 Task: Open Card Machine Learning Model Testing Review in Board Influencer Identification to Workspace Data Analysis and Reporting and add a team member Softage.1@softage.net, a label Green, a checklist Health and Safety, an attachment from Trello, a color Green and finally, add a card description 'Develop and launch new customer feedback program for service improvements' and a comment 'Given the potential impact of this task on our company financial performance, let us ensure that we approach it with a focus on ROI.'. Add a start date 'Jan 05, 1900' with a due date 'Jan 05, 1900'
Action: Mouse moved to (77, 377)
Screenshot: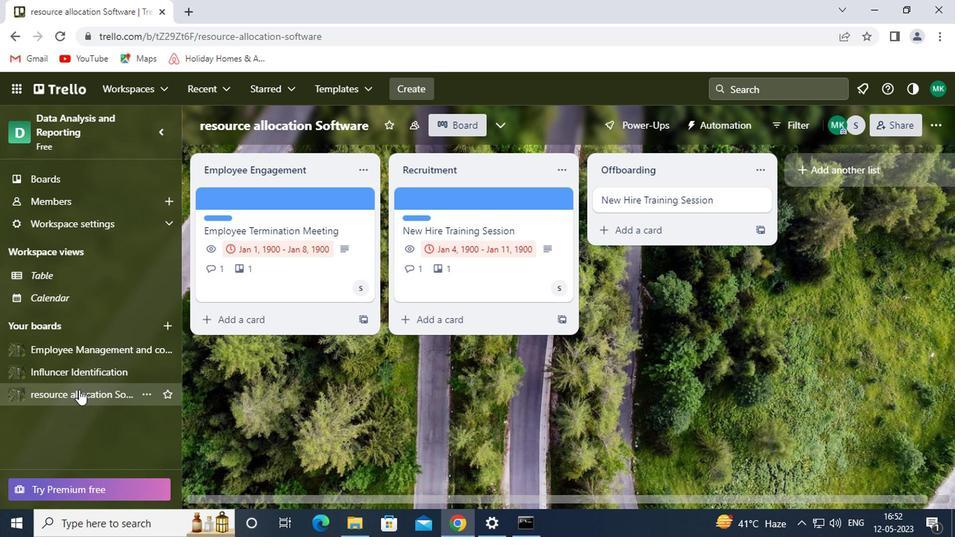 
Action: Mouse pressed left at (77, 377)
Screenshot: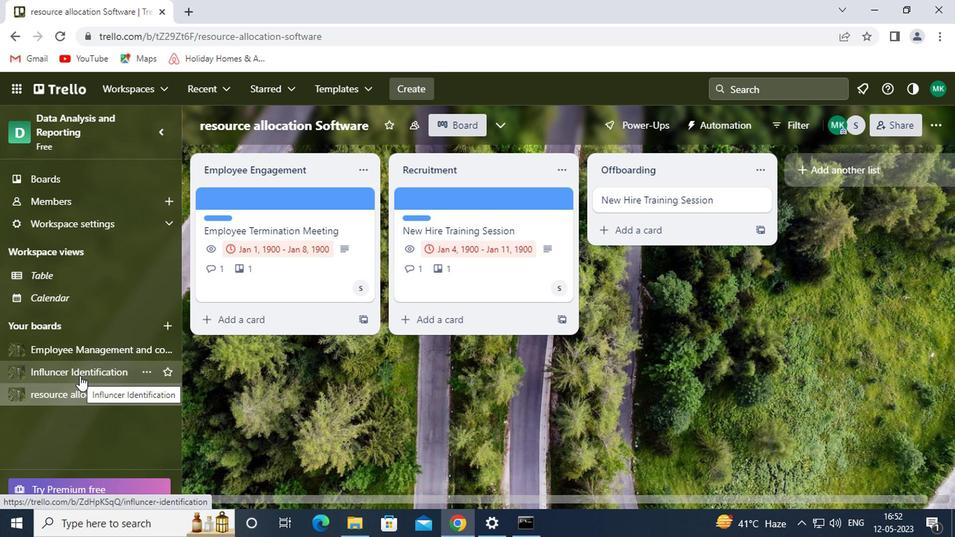 
Action: Mouse moved to (455, 204)
Screenshot: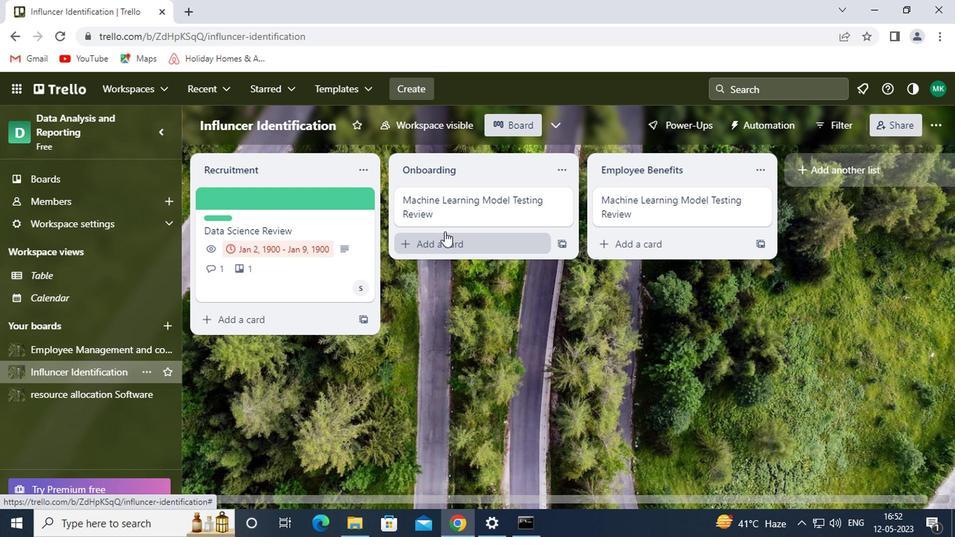 
Action: Mouse pressed left at (455, 204)
Screenshot: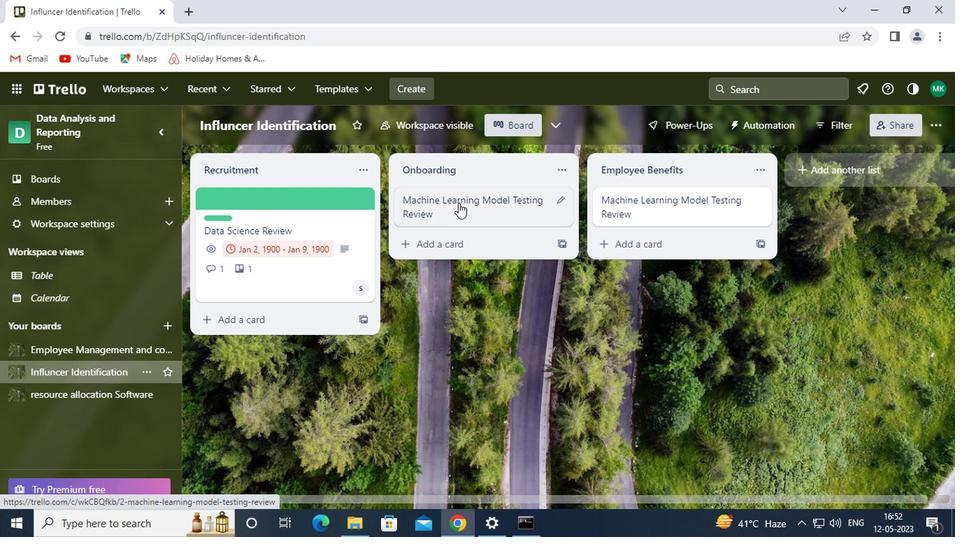 
Action: Mouse moved to (661, 248)
Screenshot: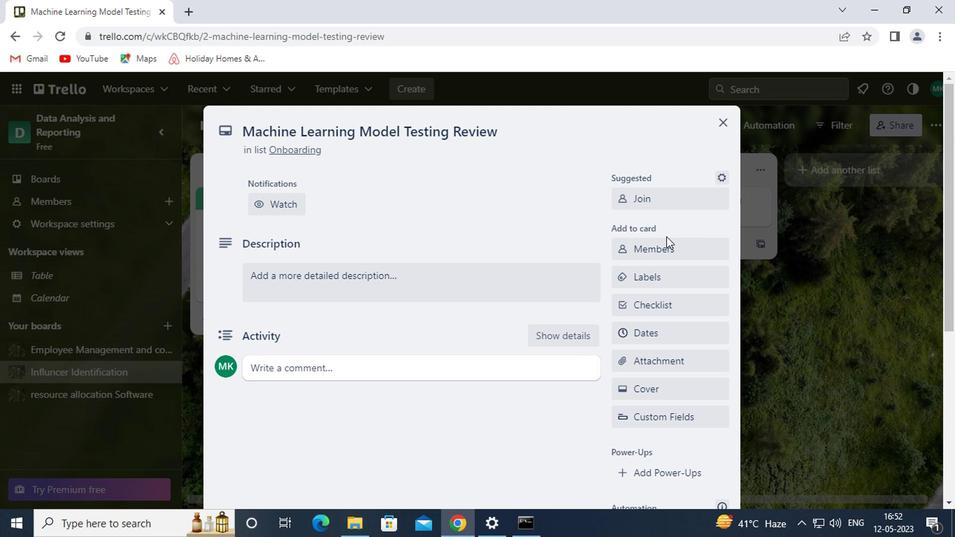 
Action: Mouse pressed left at (661, 248)
Screenshot: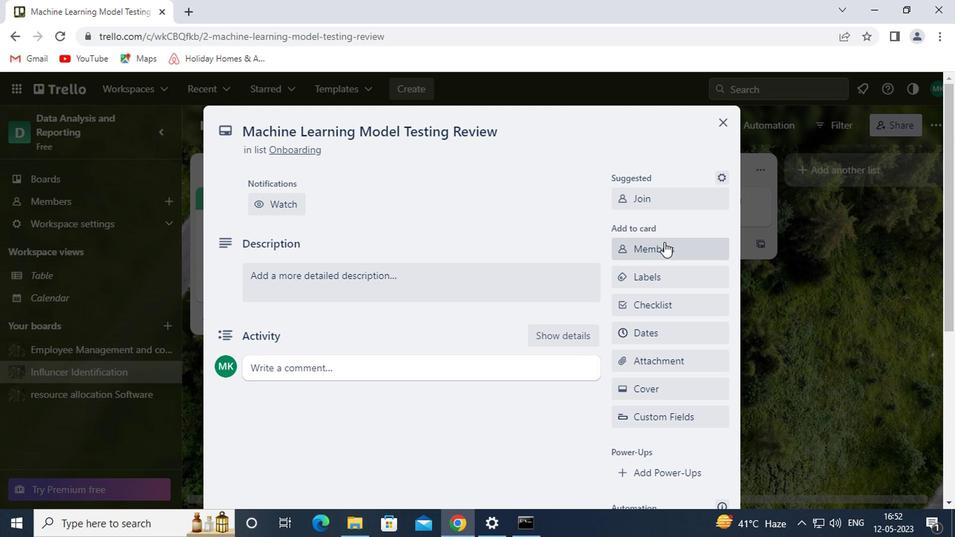 
Action: Mouse moved to (668, 315)
Screenshot: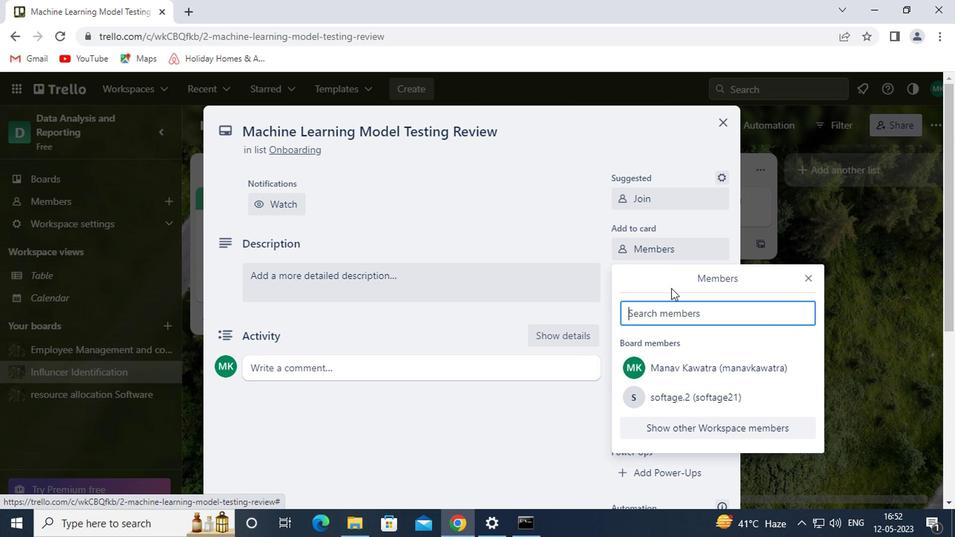 
Action: Mouse pressed left at (668, 315)
Screenshot: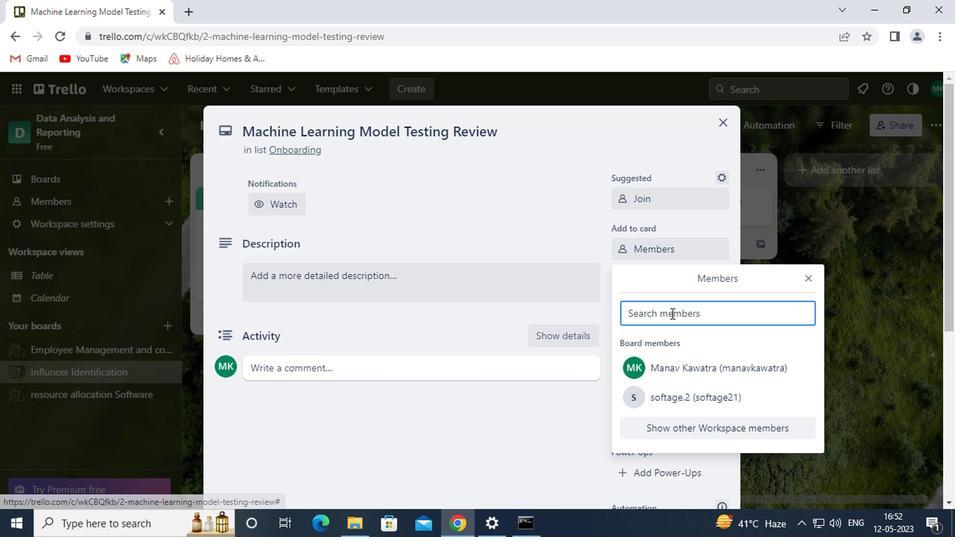 
Action: Key pressed <Key.shift>SOFTAGE.1<Key.shift>@SOFTAGE.NET
Screenshot: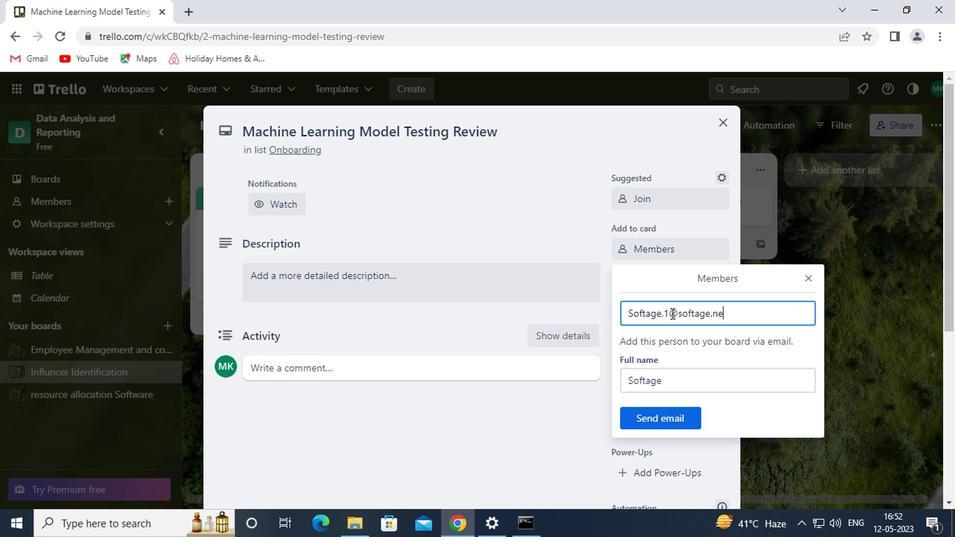 
Action: Mouse moved to (677, 424)
Screenshot: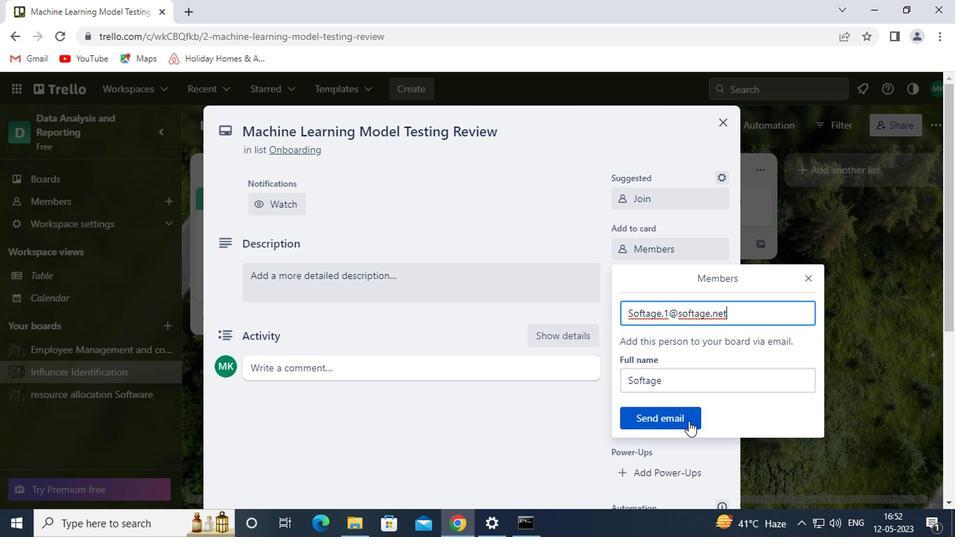 
Action: Mouse pressed left at (677, 424)
Screenshot: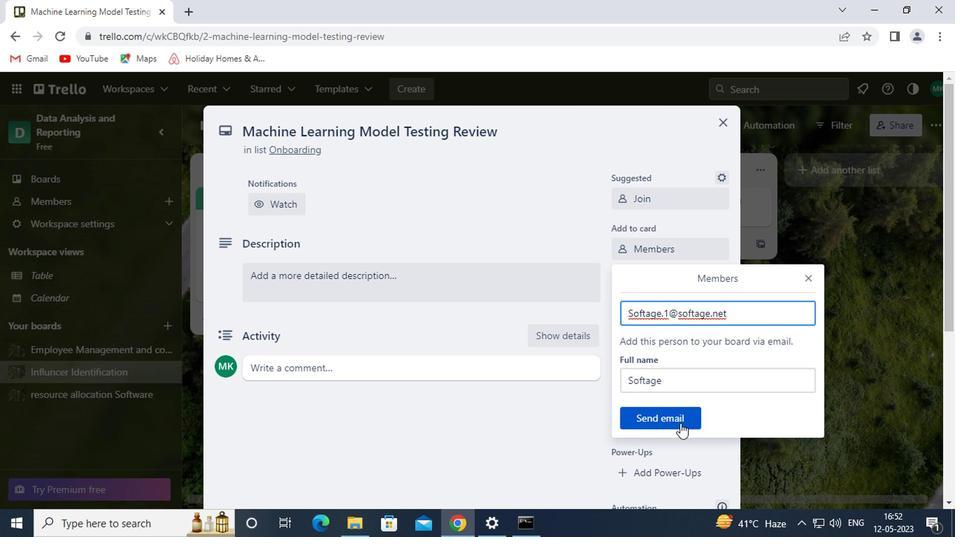
Action: Mouse moved to (676, 424)
Screenshot: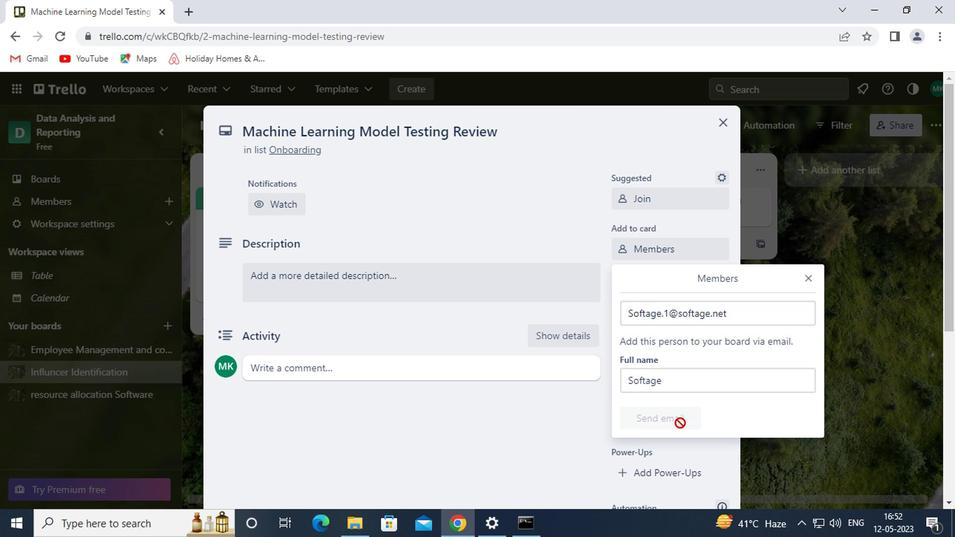 
Action: Mouse scrolled (676, 424) with delta (0, 0)
Screenshot: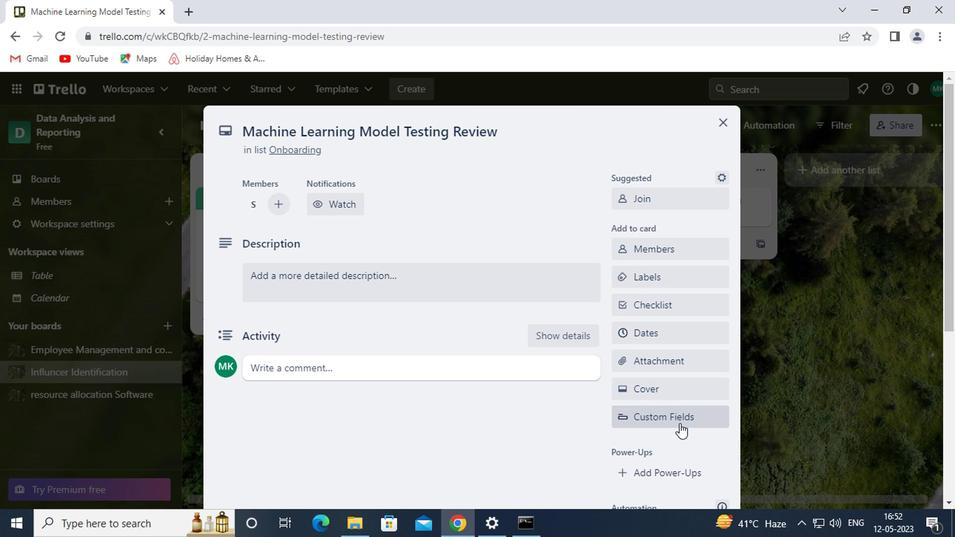 
Action: Mouse scrolled (676, 424) with delta (0, 0)
Screenshot: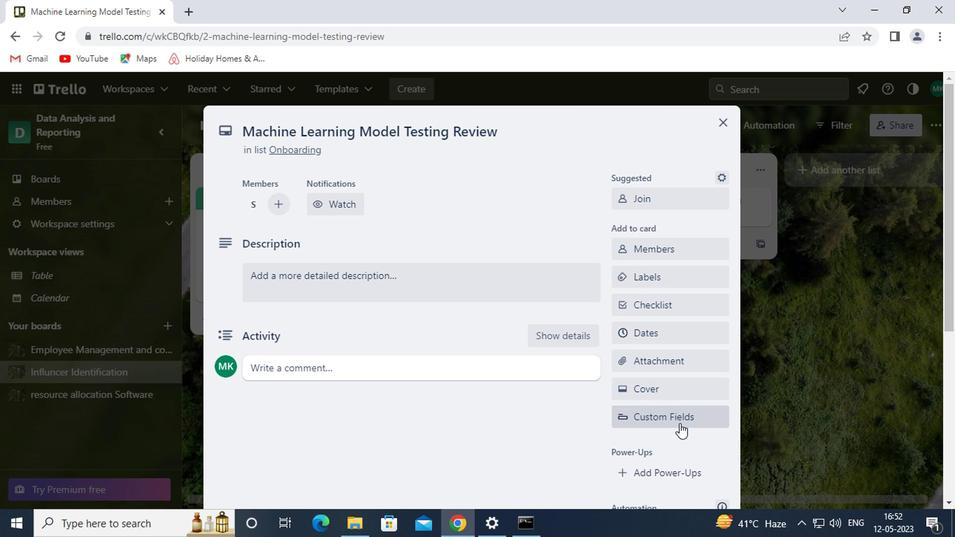 
Action: Mouse moved to (670, 410)
Screenshot: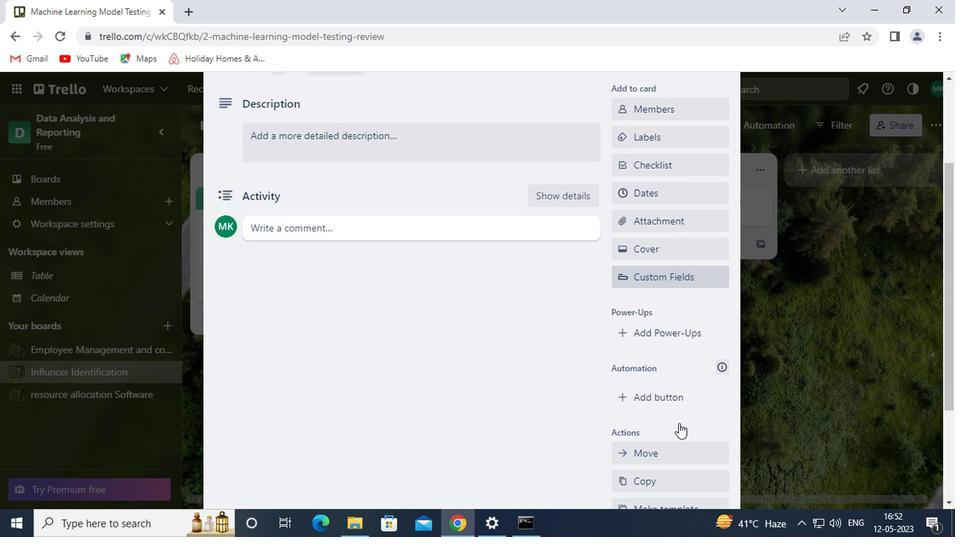 
Action: Mouse scrolled (670, 410) with delta (0, 0)
Screenshot: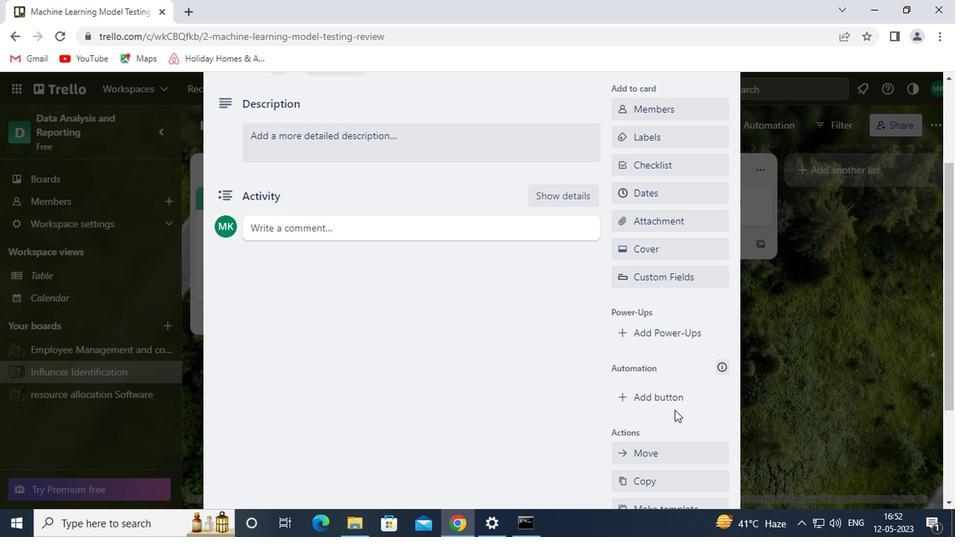 
Action: Mouse moved to (647, 204)
Screenshot: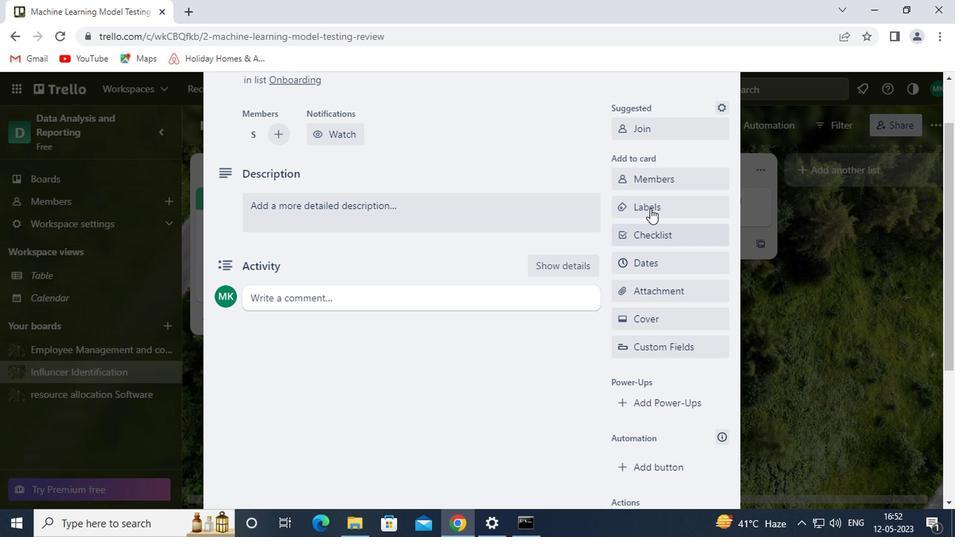 
Action: Mouse pressed left at (647, 204)
Screenshot: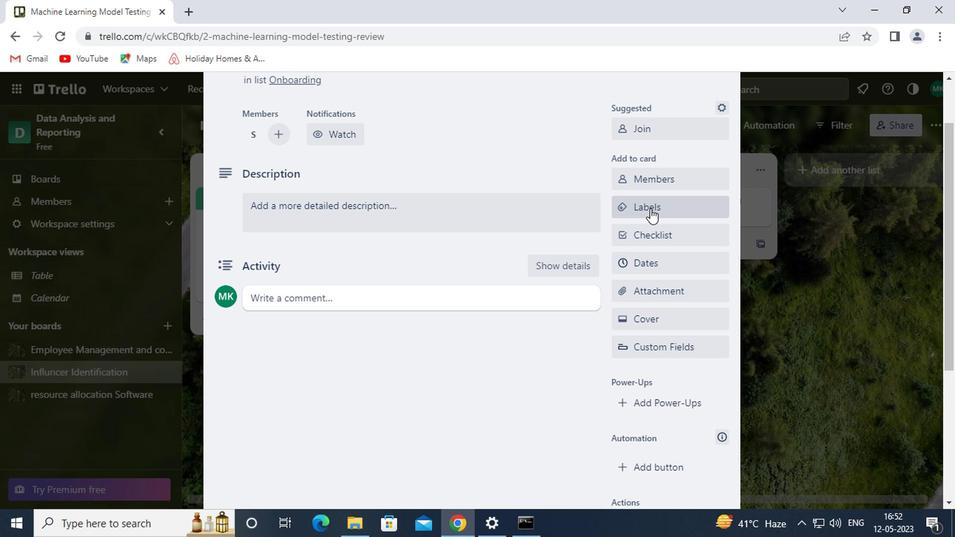 
Action: Mouse moved to (619, 211)
Screenshot: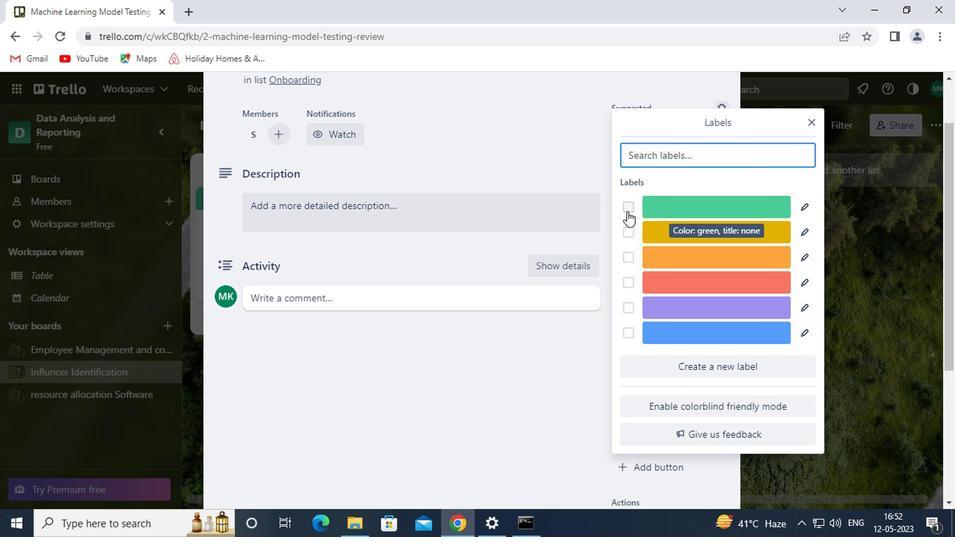 
Action: Mouse pressed left at (619, 211)
Screenshot: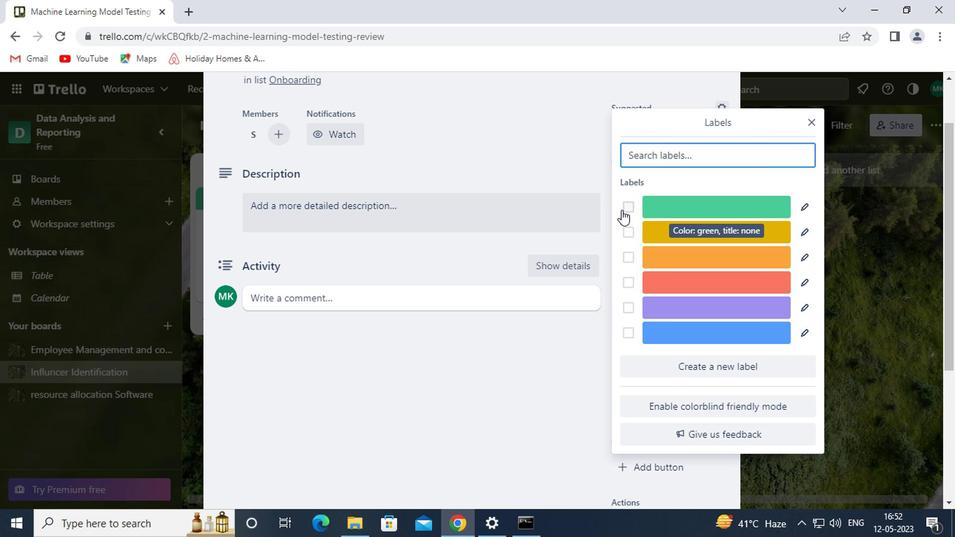 
Action: Mouse moved to (805, 121)
Screenshot: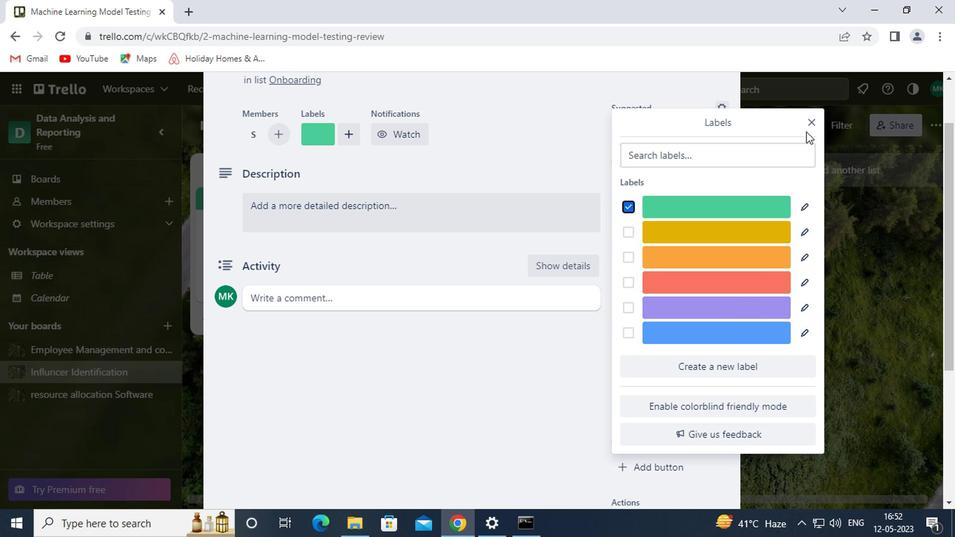 
Action: Mouse pressed left at (805, 121)
Screenshot: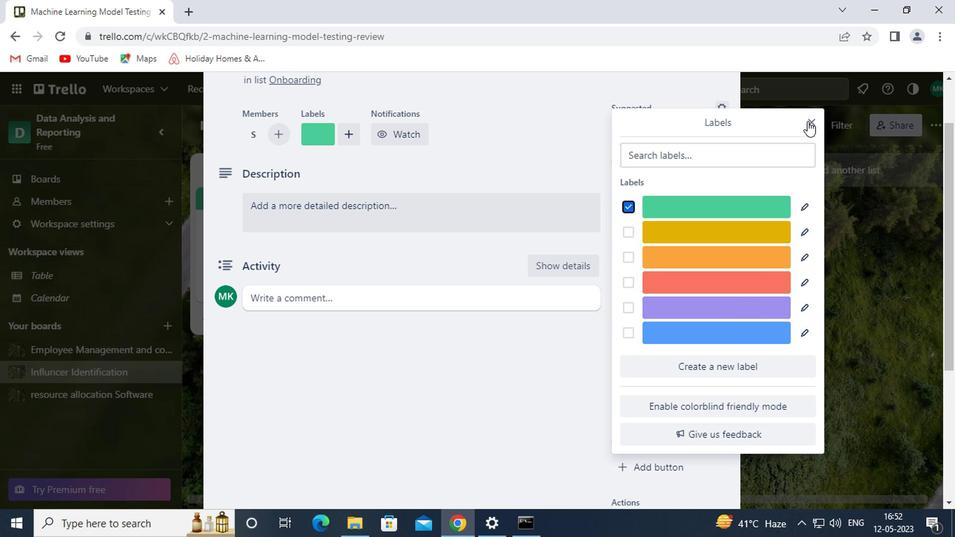 
Action: Mouse moved to (662, 233)
Screenshot: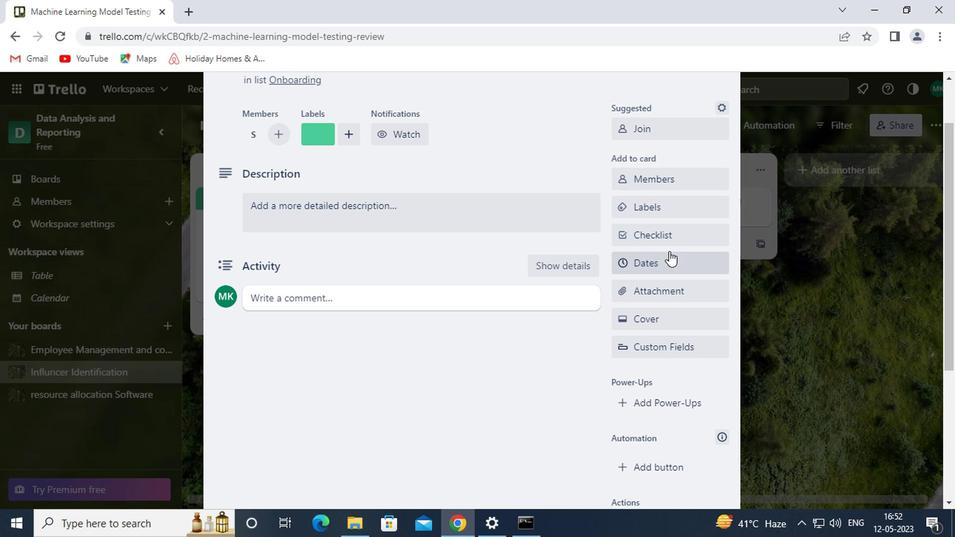 
Action: Mouse pressed left at (662, 233)
Screenshot: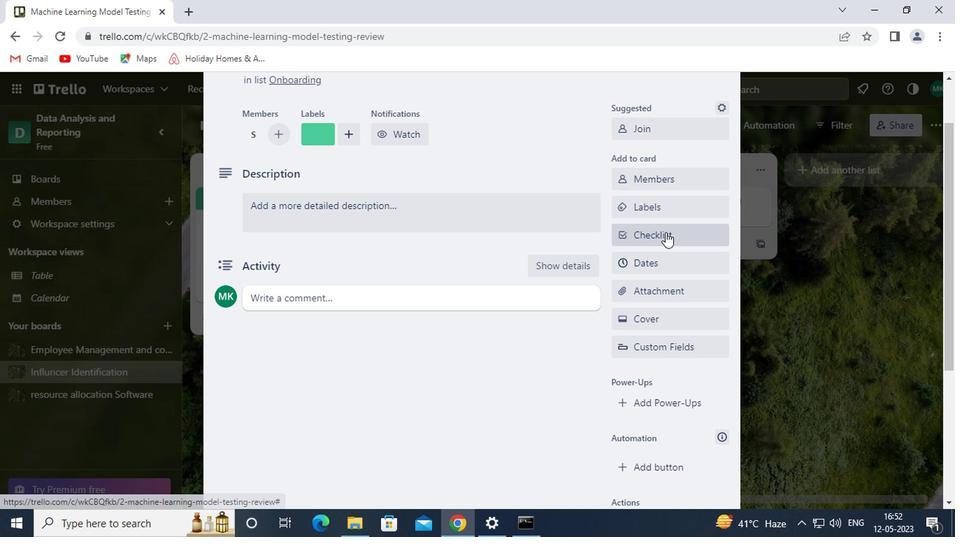 
Action: Mouse moved to (662, 232)
Screenshot: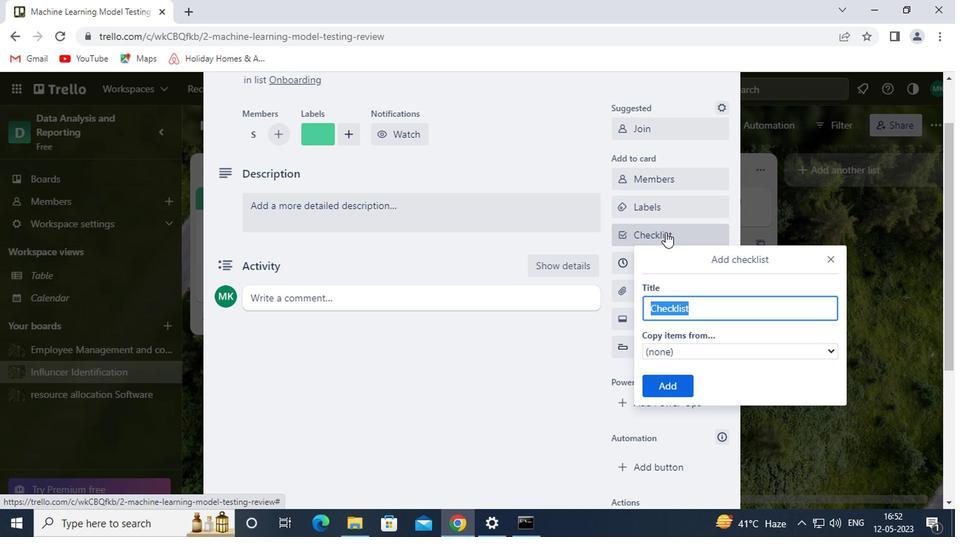 
Action: Key pressed <Key.shift><Key.shift><Key.shift>HEALTH<Key.space>AND<Key.space><Key.shift>SAFETY
Screenshot: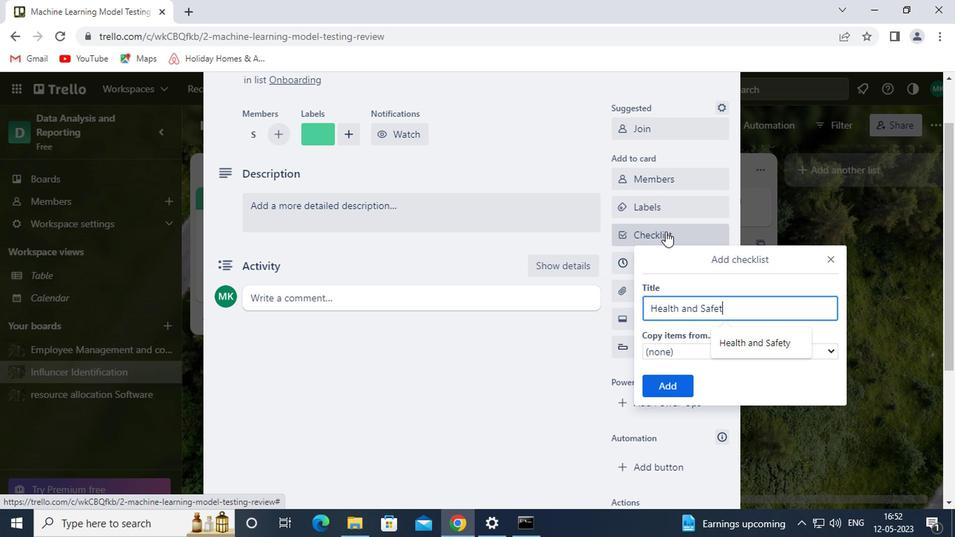 
Action: Mouse moved to (655, 386)
Screenshot: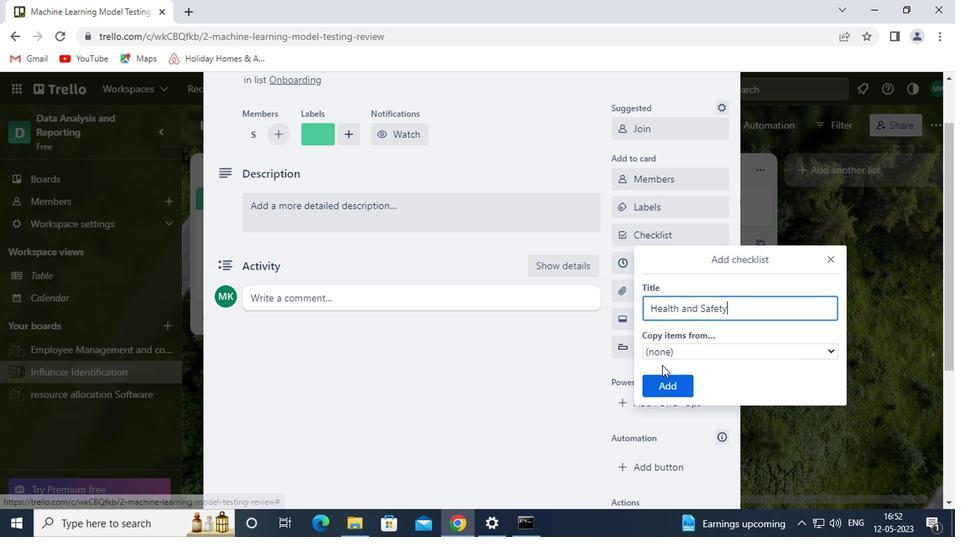 
Action: Mouse pressed left at (655, 386)
Screenshot: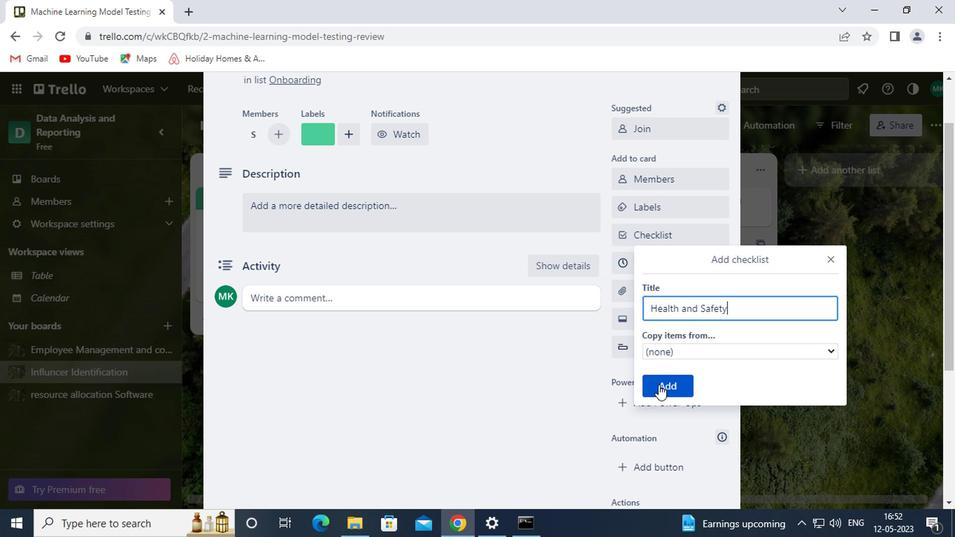 
Action: Mouse scrolled (655, 385) with delta (0, 0)
Screenshot: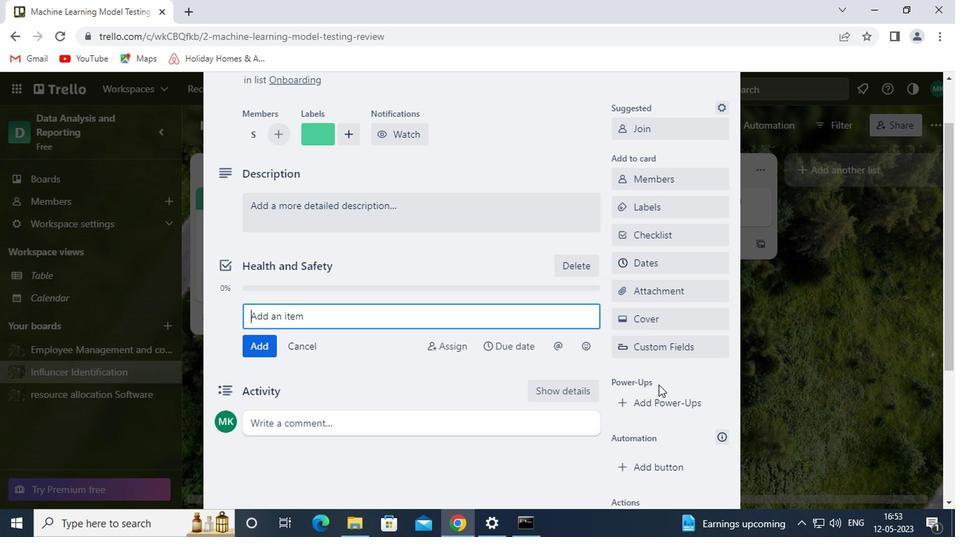 
Action: Mouse scrolled (655, 386) with delta (0, 0)
Screenshot: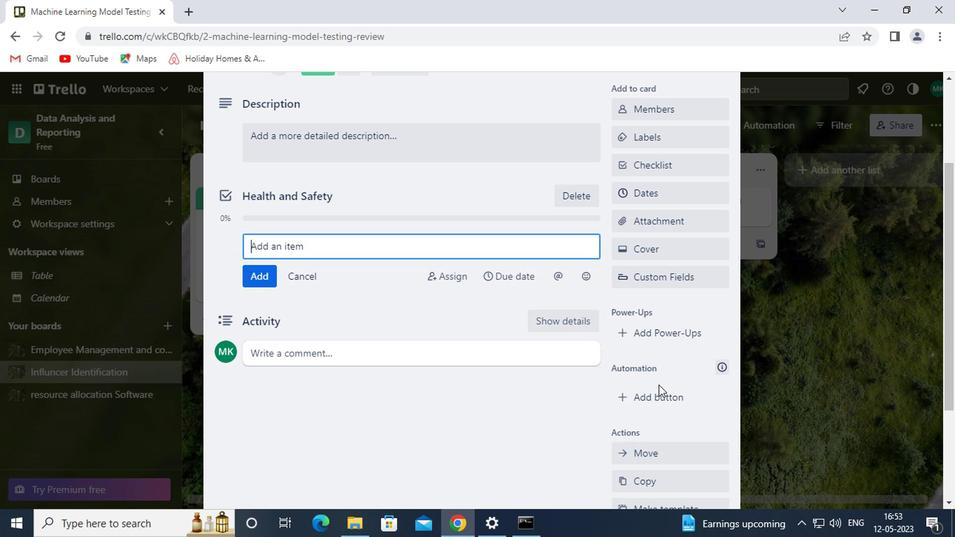
Action: Mouse moved to (663, 289)
Screenshot: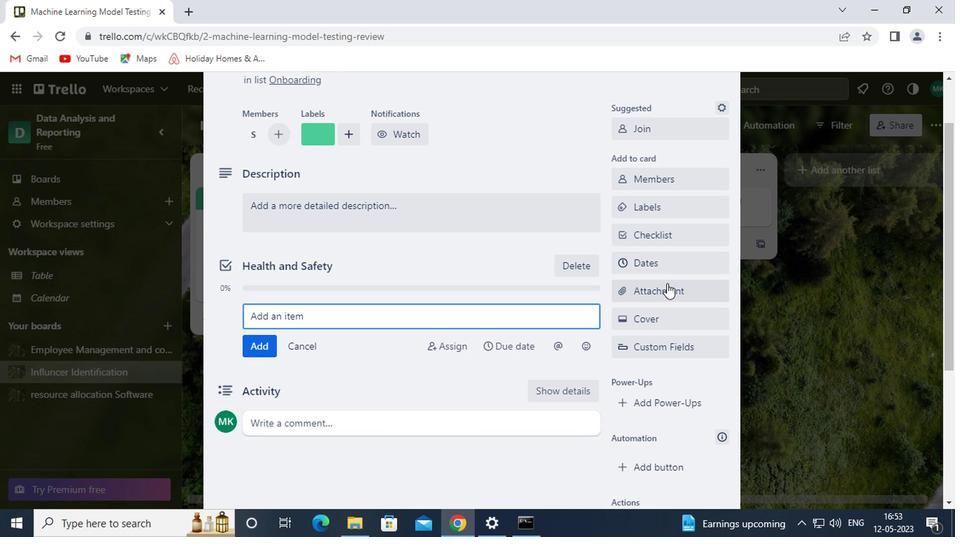 
Action: Mouse pressed left at (663, 289)
Screenshot: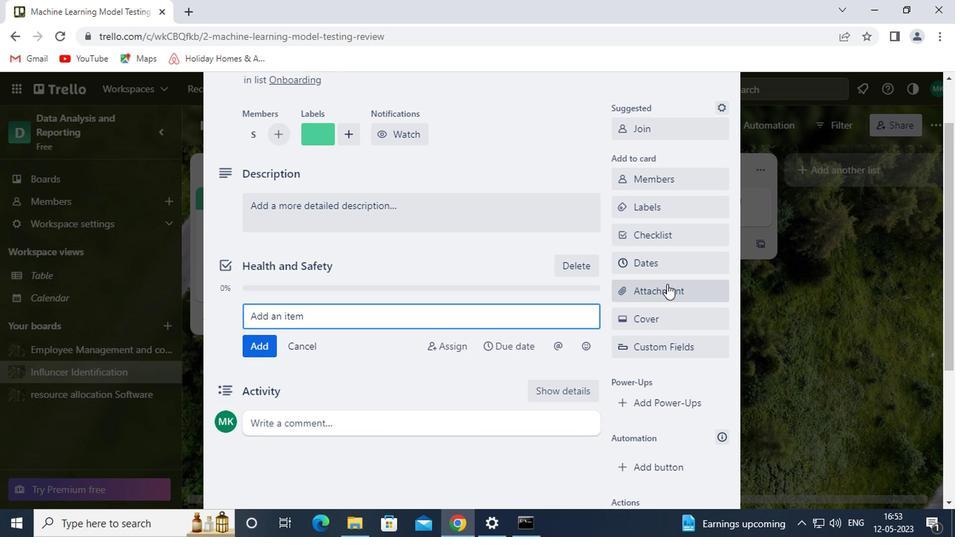 
Action: Mouse moved to (633, 177)
Screenshot: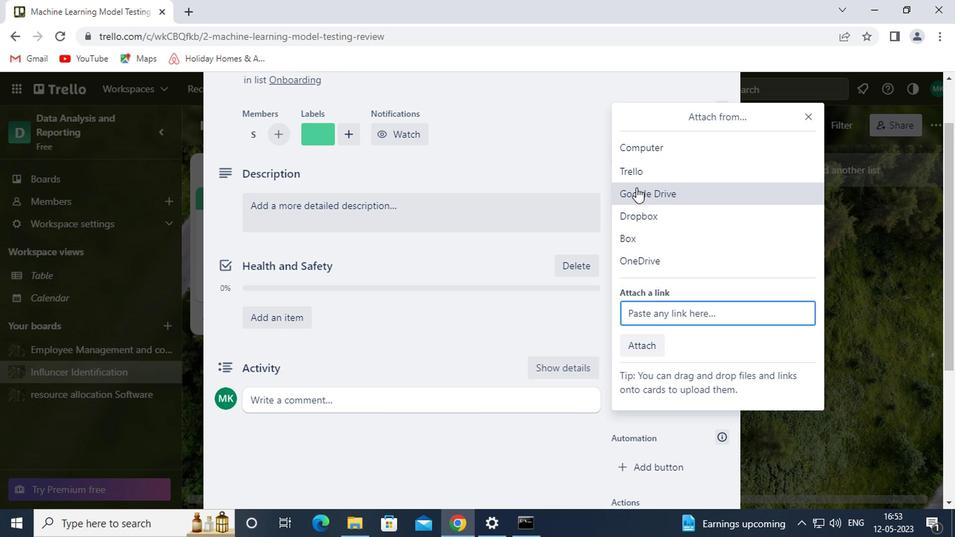 
Action: Mouse pressed left at (633, 177)
Screenshot: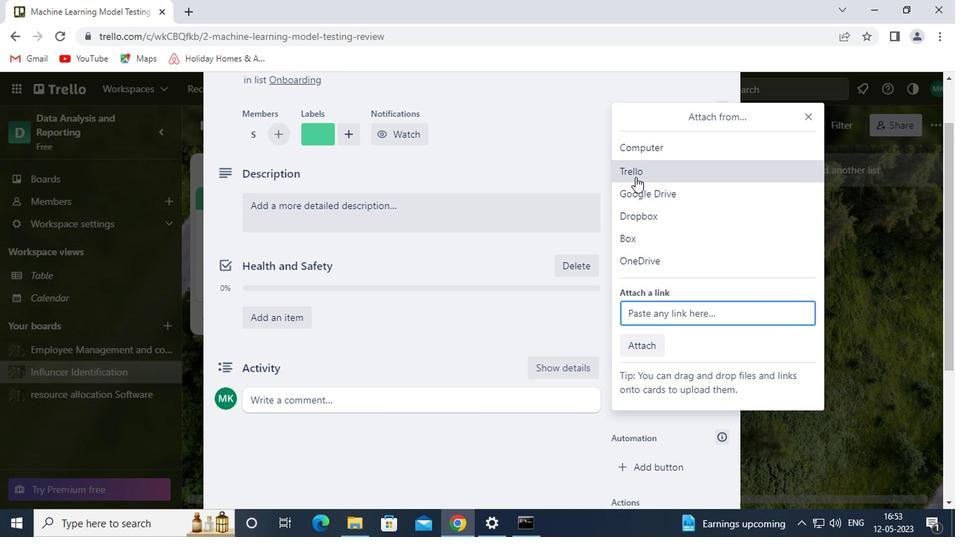 
Action: Mouse moved to (662, 310)
Screenshot: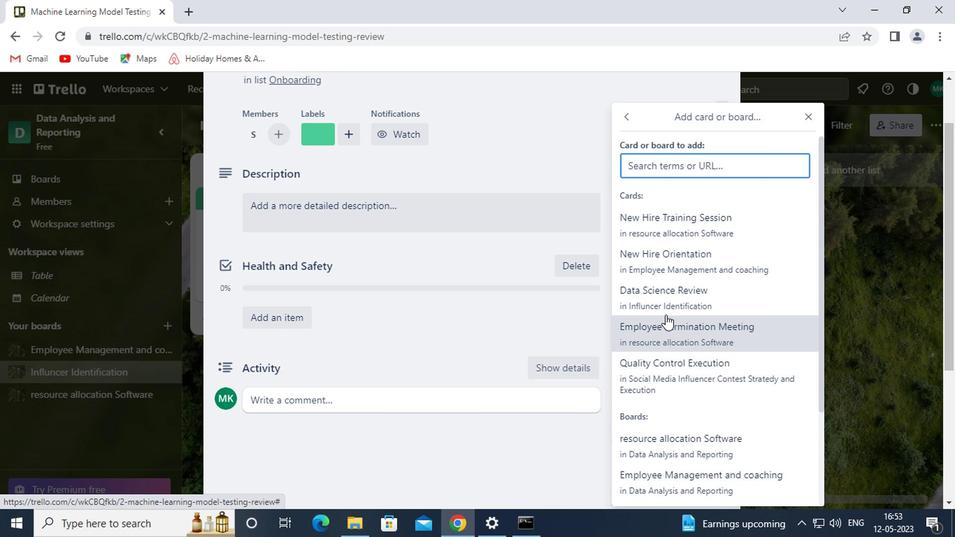 
Action: Mouse pressed left at (662, 310)
Screenshot: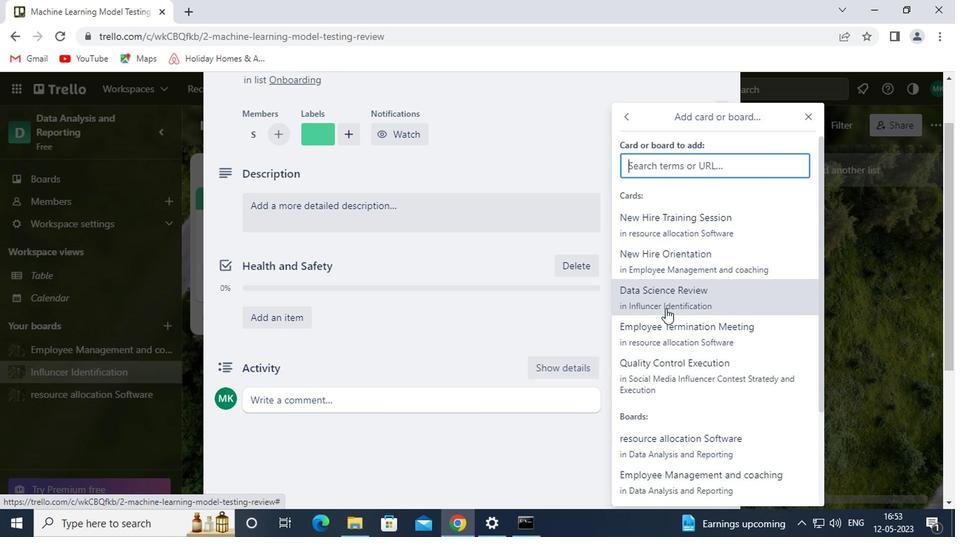 
Action: Mouse moved to (672, 328)
Screenshot: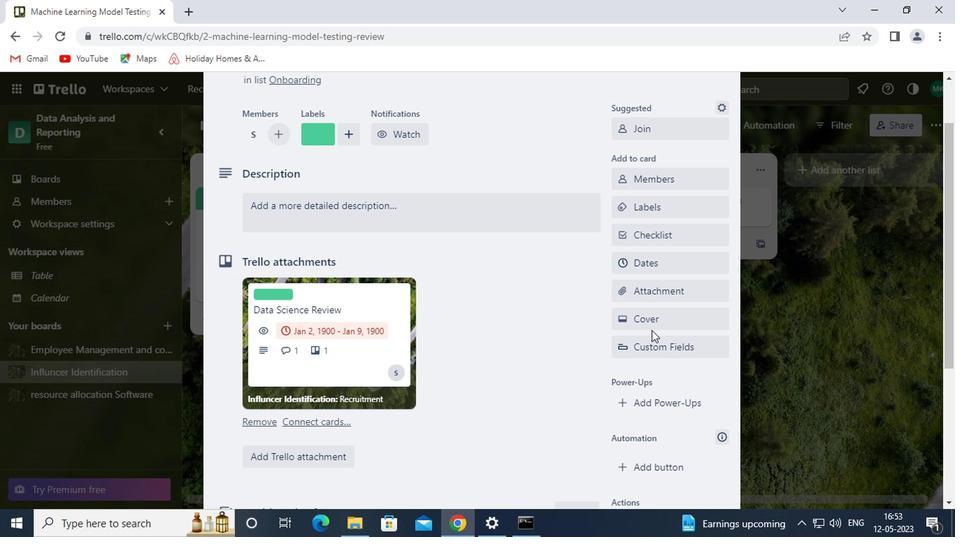 
Action: Mouse pressed left at (672, 328)
Screenshot: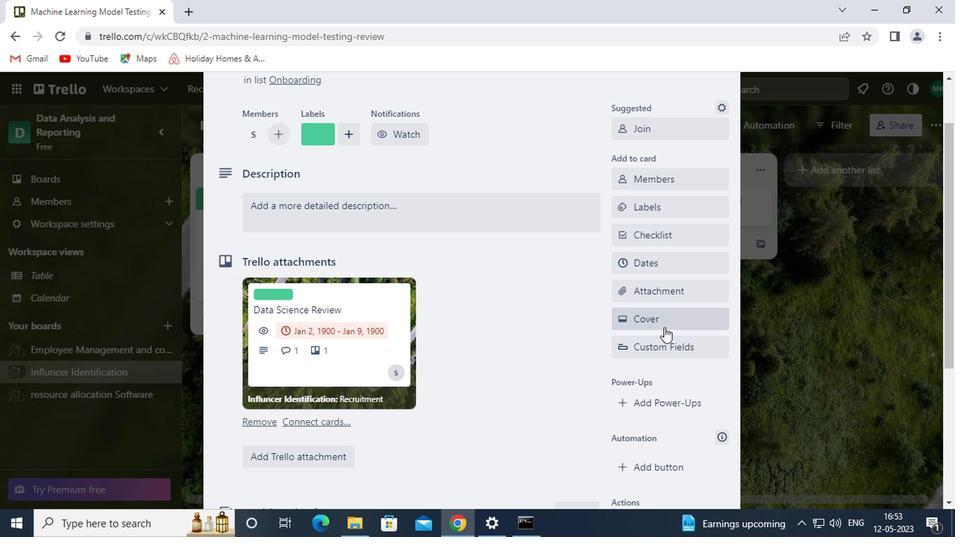 
Action: Mouse moved to (636, 241)
Screenshot: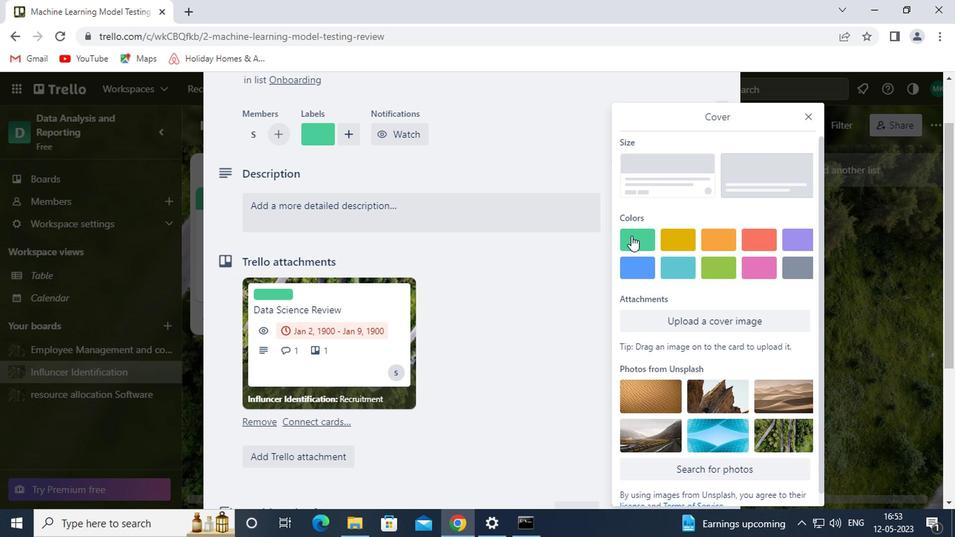 
Action: Mouse pressed left at (636, 241)
Screenshot: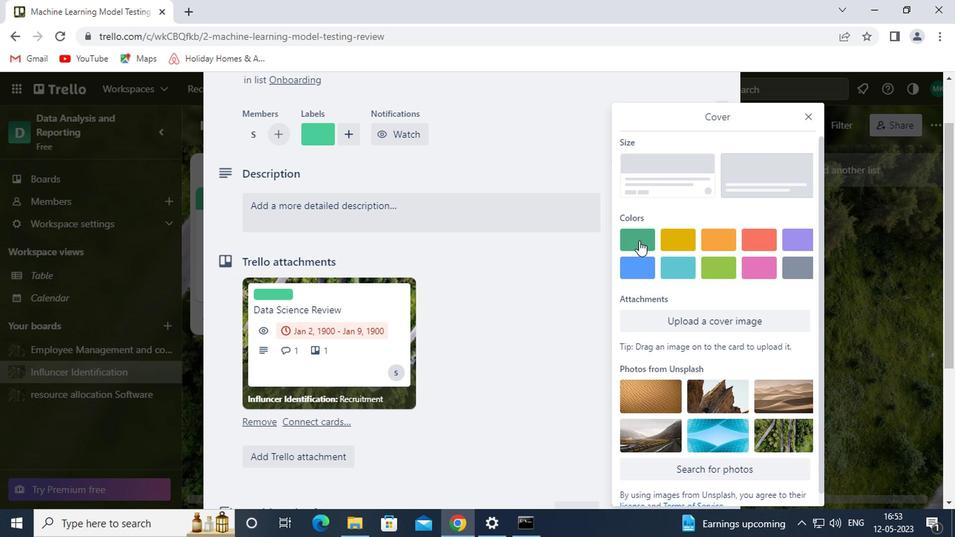 
Action: Mouse moved to (802, 114)
Screenshot: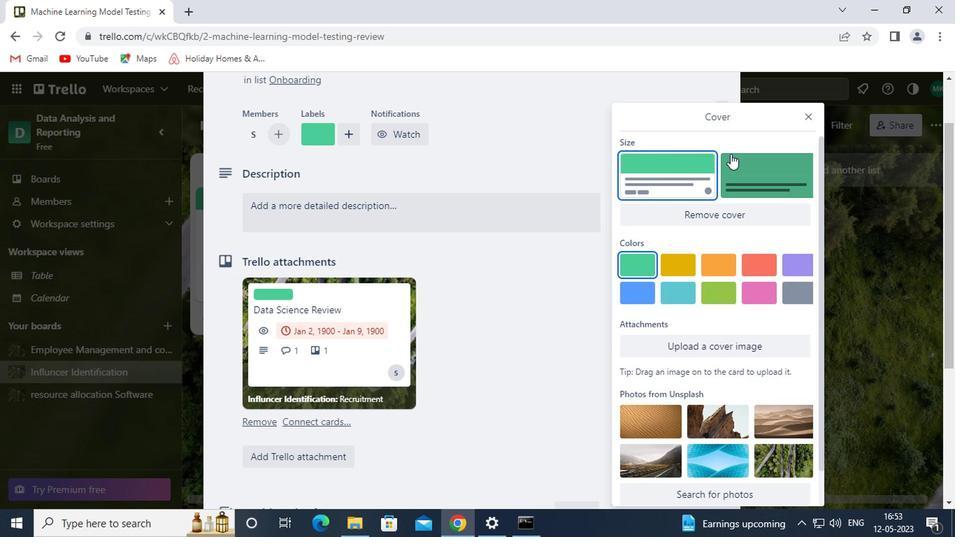 
Action: Mouse pressed left at (802, 114)
Screenshot: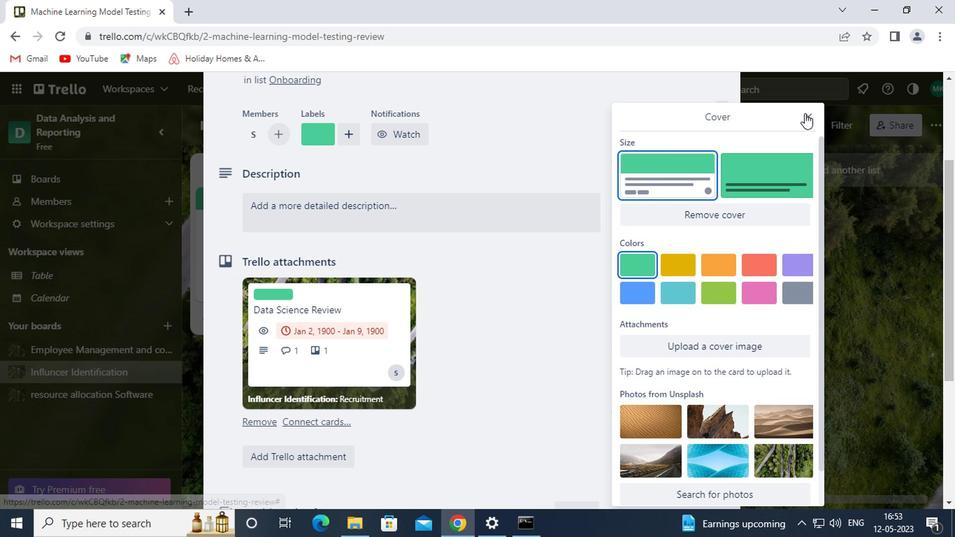 
Action: Mouse moved to (371, 218)
Screenshot: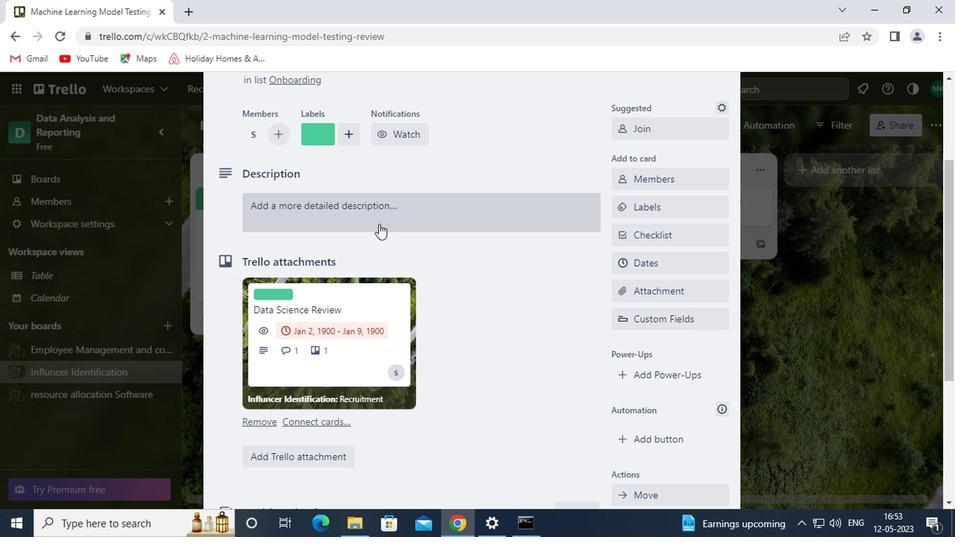 
Action: Mouse pressed left at (371, 218)
Screenshot: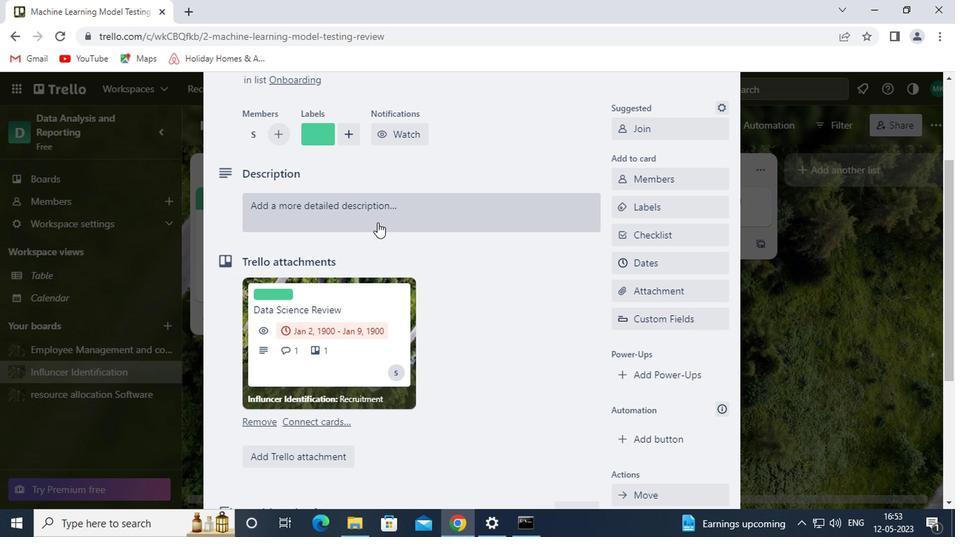 
Action: Mouse moved to (287, 262)
Screenshot: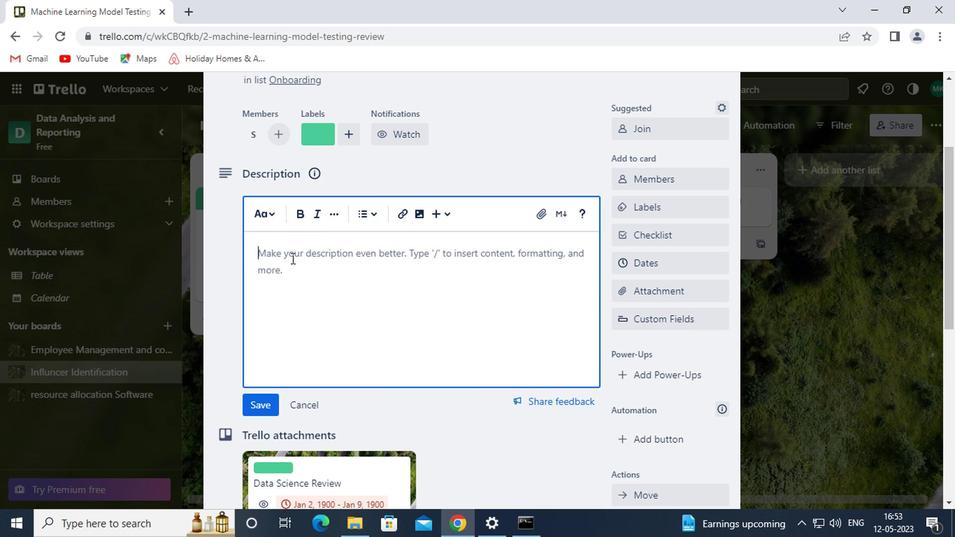 
Action: Mouse pressed left at (287, 262)
Screenshot: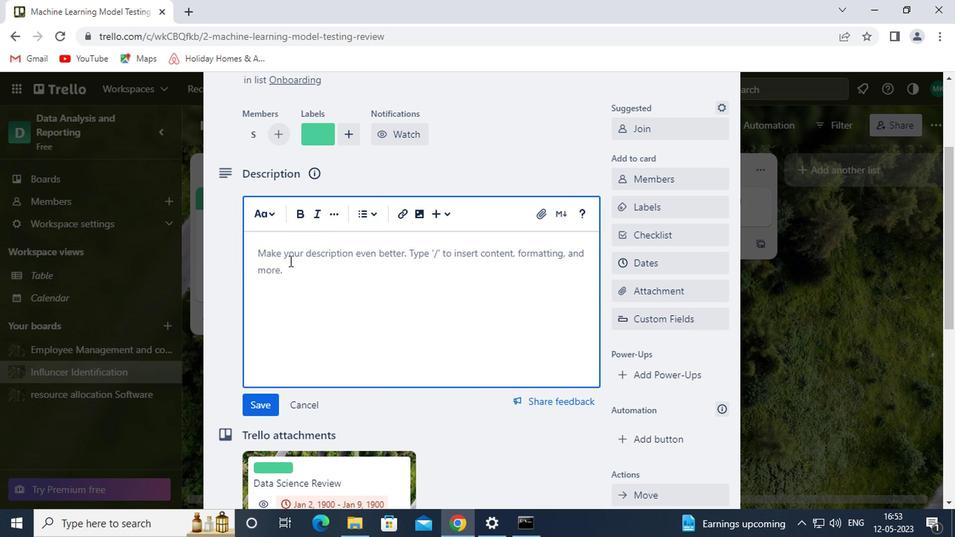 
Action: Key pressed <Key.shift>DEVELOP<Key.space>AND<Key.space>LAUNCH<Key.space>NEW<Key.space>CUSTOMER<Key.space>FEEDBACK<Key.space>PROGRAM<Key.space>FOR<Key.space>SEVICE<Key.space>IMPROVEMENTS
Screenshot: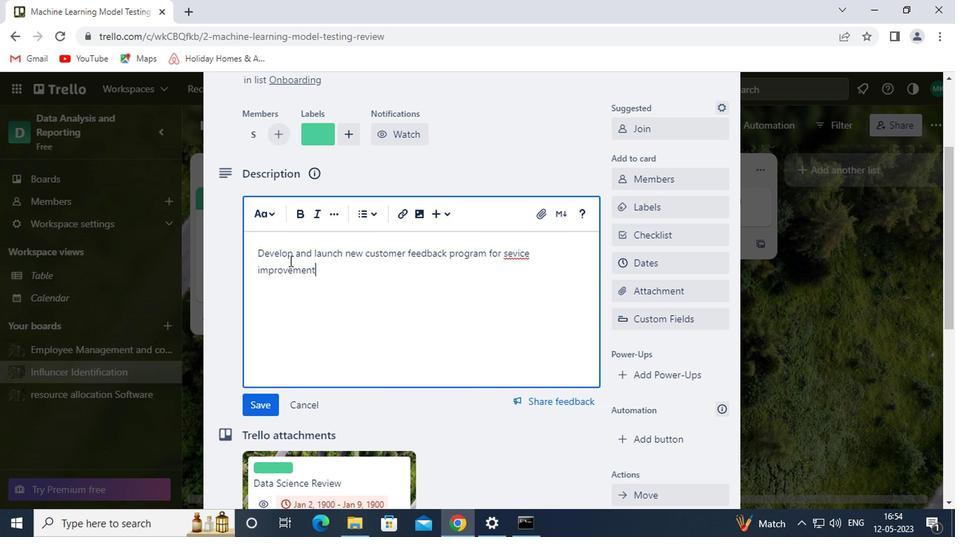 
Action: Mouse moved to (257, 400)
Screenshot: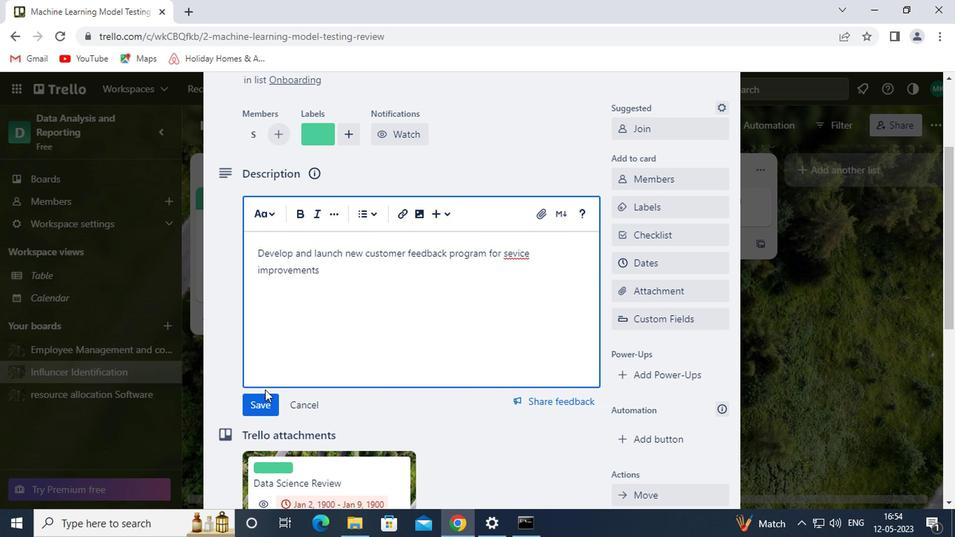 
Action: Mouse pressed left at (257, 400)
Screenshot: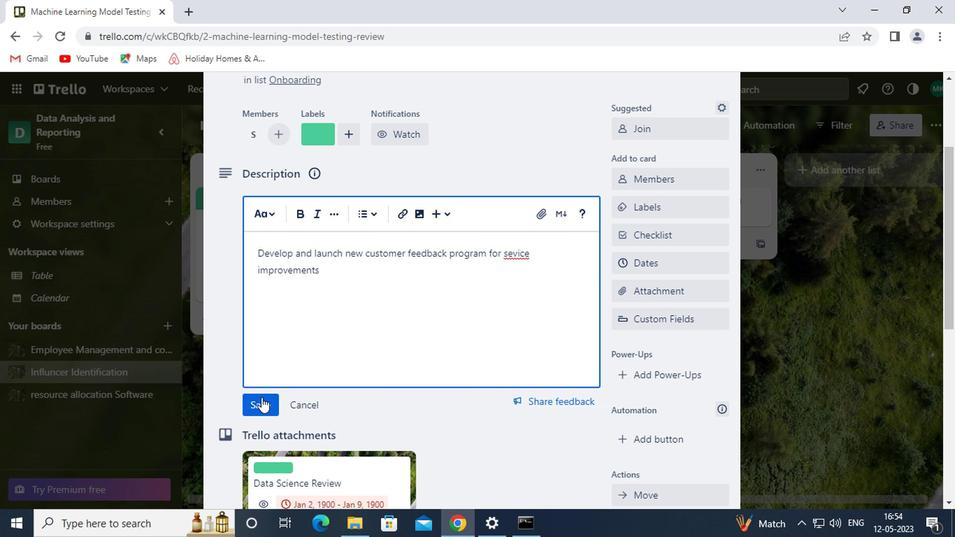 
Action: Mouse moved to (296, 328)
Screenshot: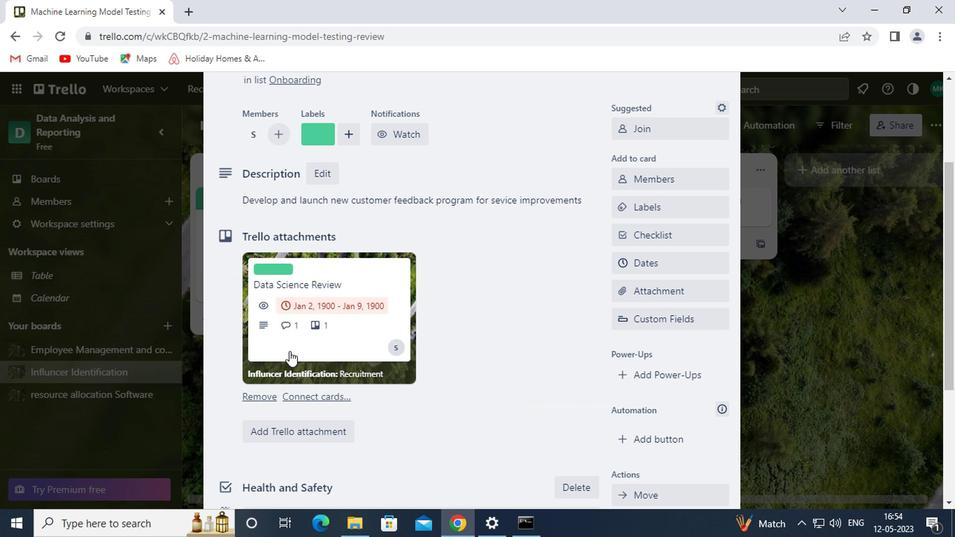 
Action: Mouse scrolled (296, 327) with delta (0, 0)
Screenshot: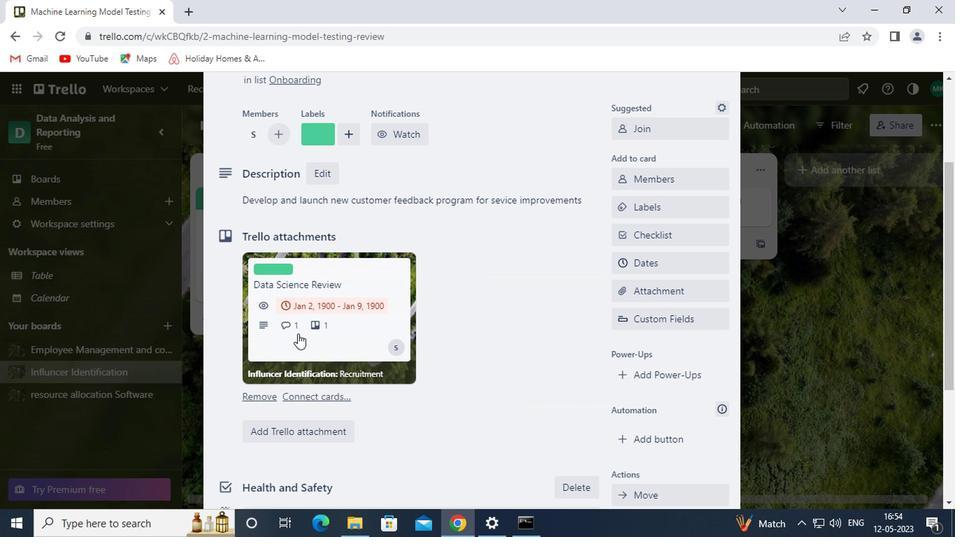 
Action: Mouse scrolled (296, 327) with delta (0, 0)
Screenshot: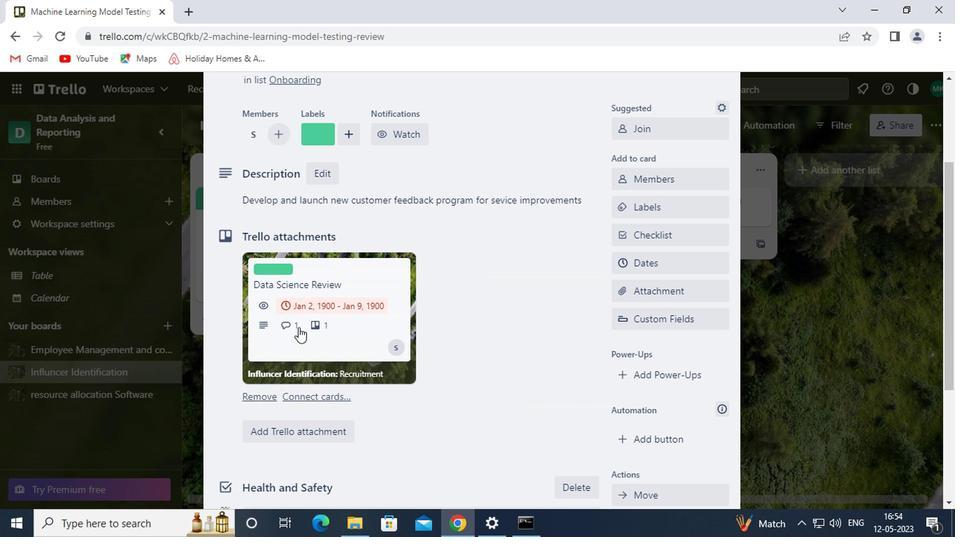 
Action: Mouse scrolled (296, 327) with delta (0, 0)
Screenshot: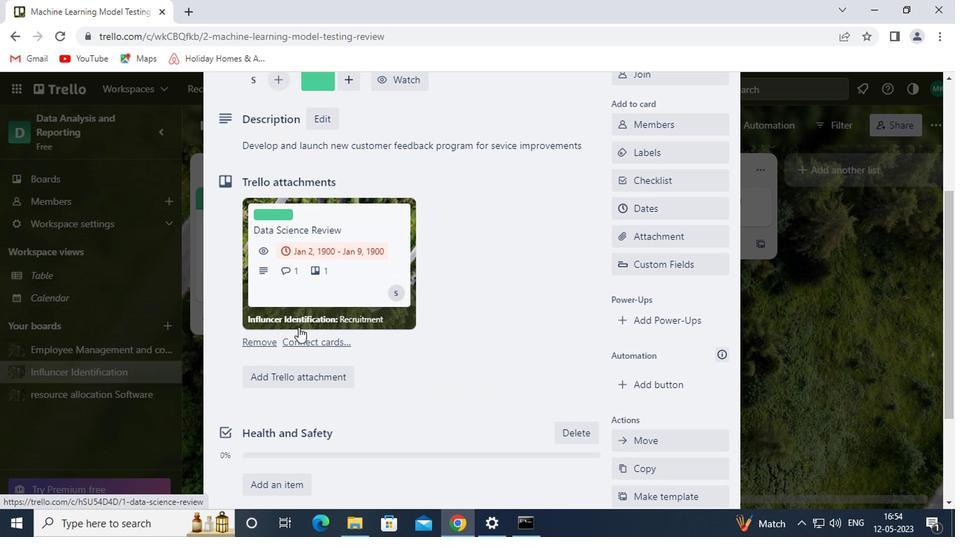 
Action: Mouse scrolled (296, 327) with delta (0, 0)
Screenshot: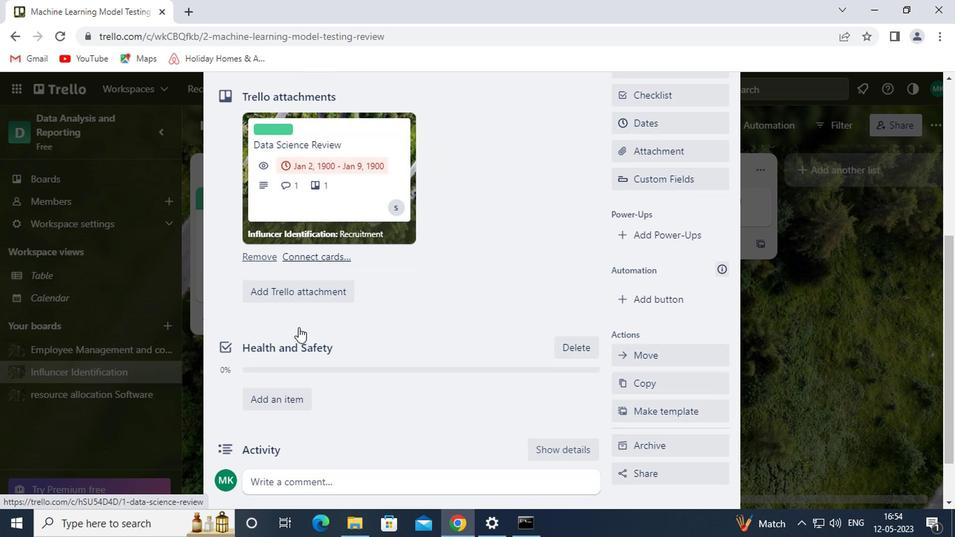 
Action: Mouse scrolled (296, 327) with delta (0, 0)
Screenshot: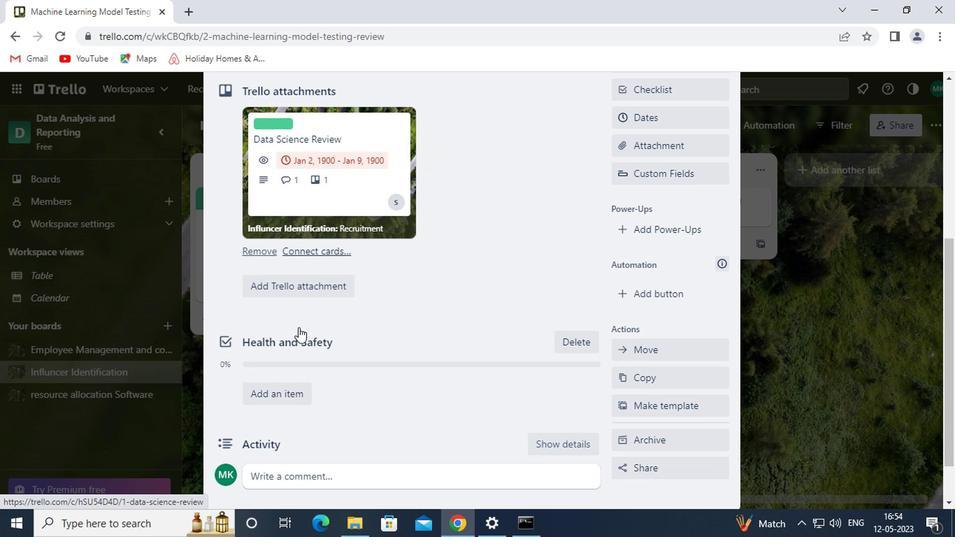 
Action: Mouse moved to (279, 420)
Screenshot: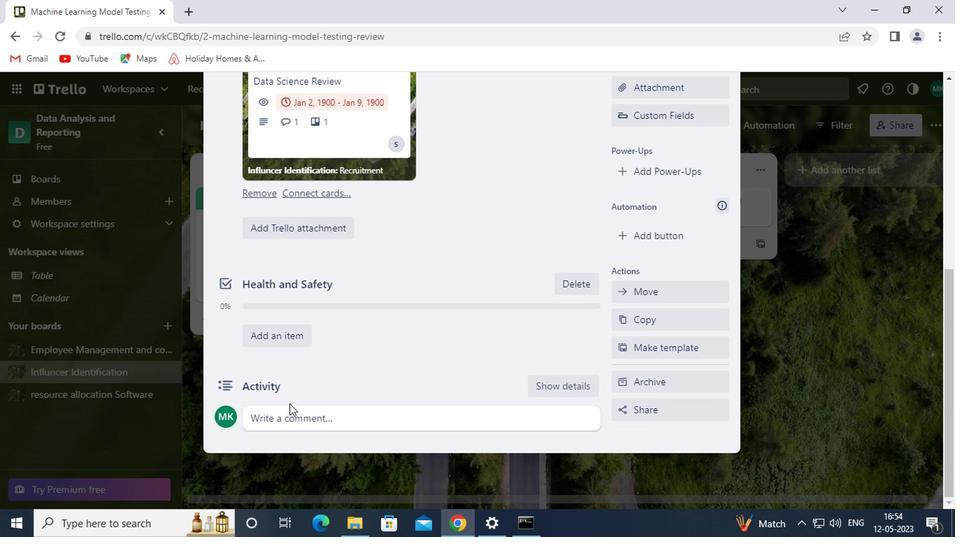 
Action: Mouse pressed left at (279, 420)
Screenshot: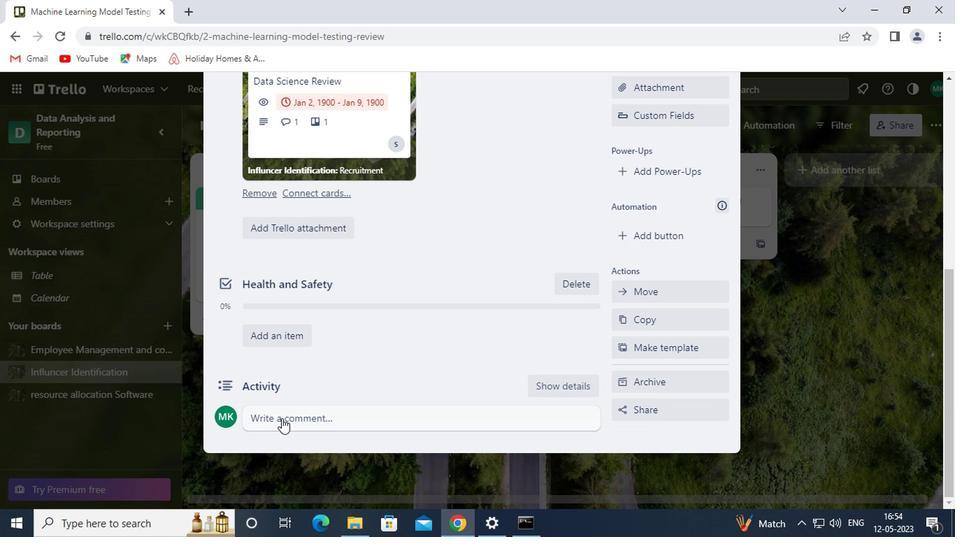 
Action: Mouse moved to (269, 459)
Screenshot: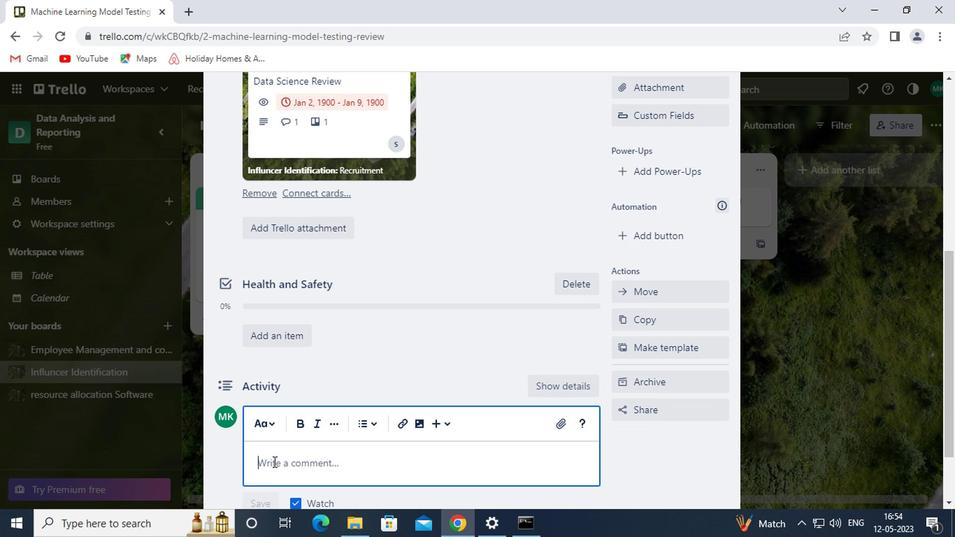 
Action: Mouse pressed left at (269, 459)
Screenshot: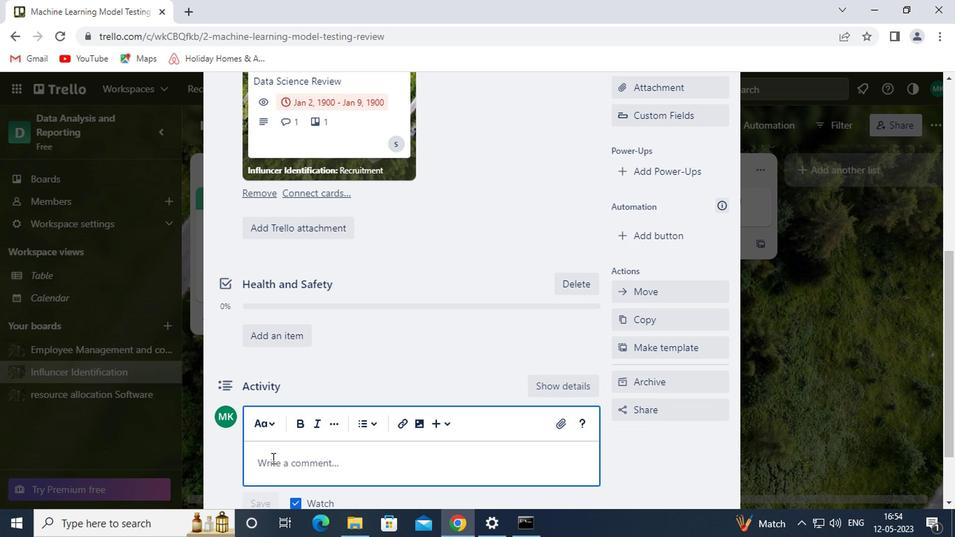 
Action: Mouse moved to (269, 459)
Screenshot: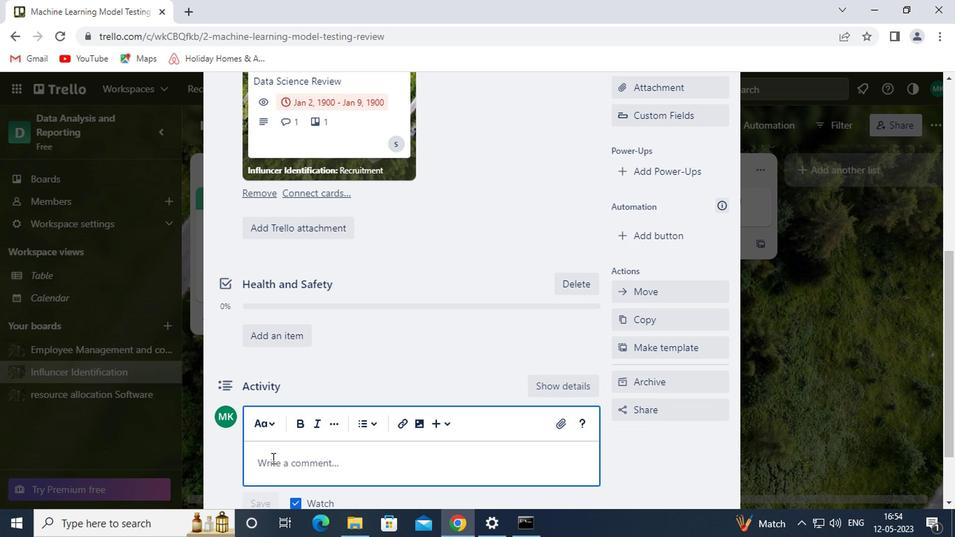 
Action: Key pressed <Key.shift><Key.shift><Key.shift><Key.shift><Key.shift><Key.shift><Key.shift><Key.shift>GIVEN<Key.space>THE<Key.space><Key.shift>P<Key.backspace>POTENTIAL<Key.space>IMPACT<Key.space>OF<Key.space>THIS<Key.space>TASK<Key.space>ON<Key.space>OUR<Key.space>COMPANY<Key.space>FINANCIL<Key.backspace><Key.backspace>IAL<Key.space>PERFORMANCE,LET<Key.space>US<Key.space>ENSURE<Key.space>THAT<Key.space>WE<Key.space>APPROACH<Key.space>IT<Key.space>WITH<Key.space>A<Key.space>FOCUS<Key.space>ON<Key.space><Key.shift><Key.shift><Key.shift><Key.shift><Key.shift><Key.shift><Key.shift><Key.shift><Key.shift><Key.shift>ROI
Screenshot: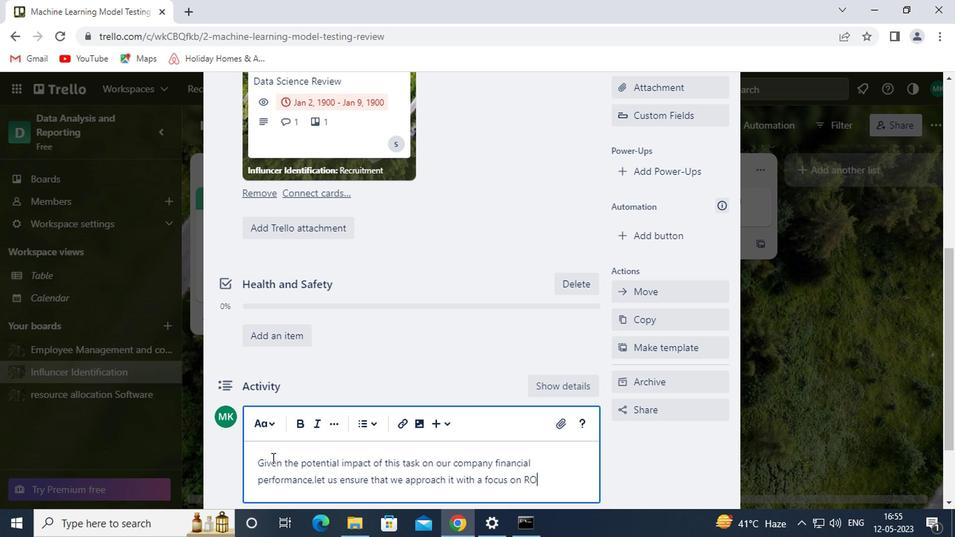 
Action: Mouse scrolled (269, 458) with delta (0, 0)
Screenshot: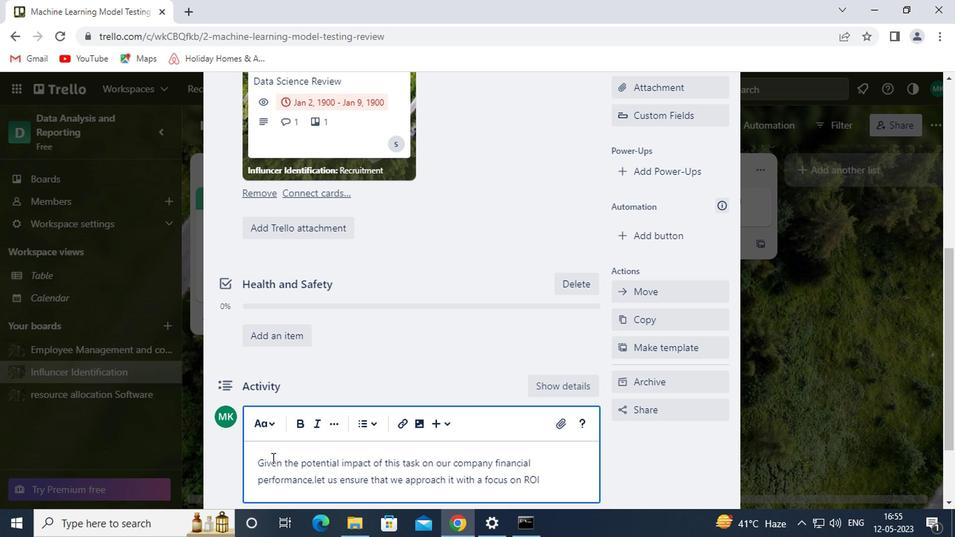 
Action: Mouse scrolled (269, 458) with delta (0, 0)
Screenshot: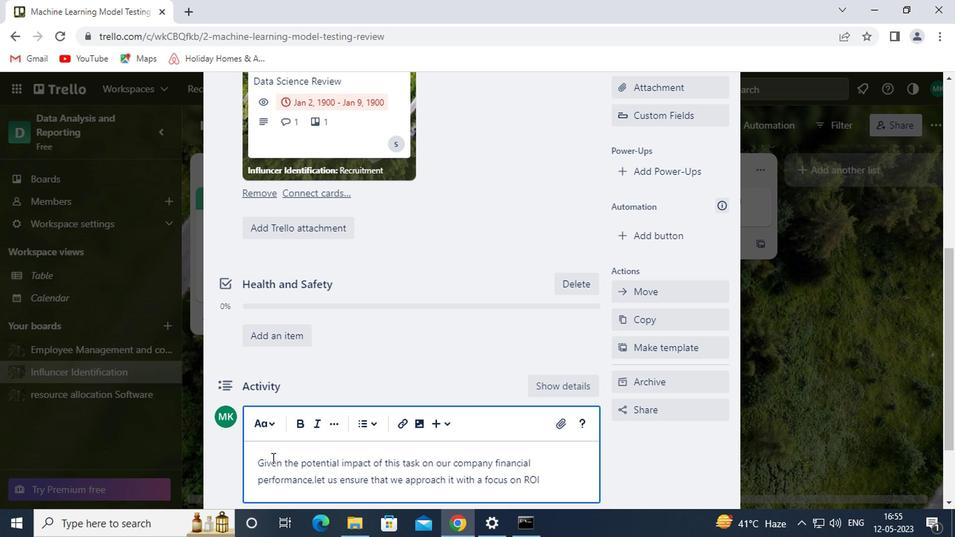 
Action: Mouse moved to (263, 418)
Screenshot: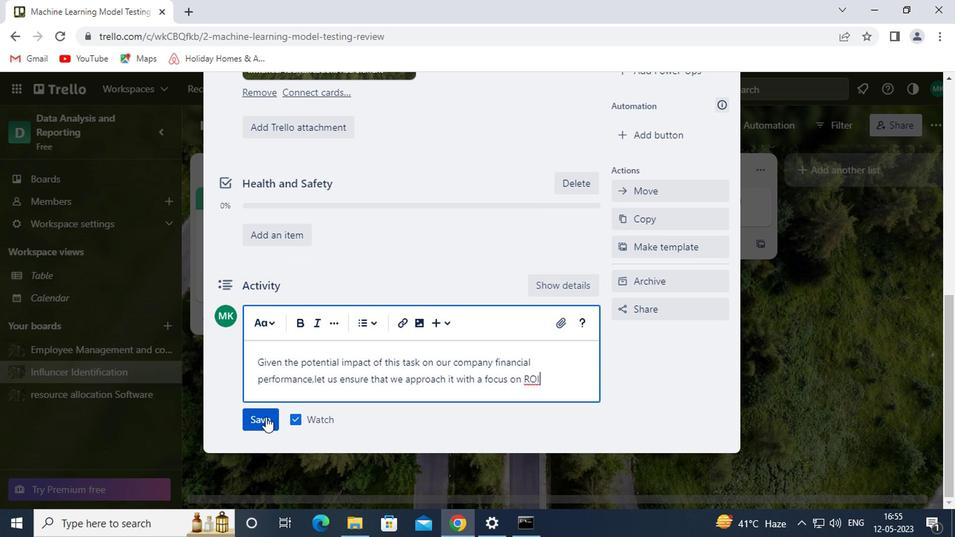 
Action: Mouse pressed left at (263, 418)
Screenshot: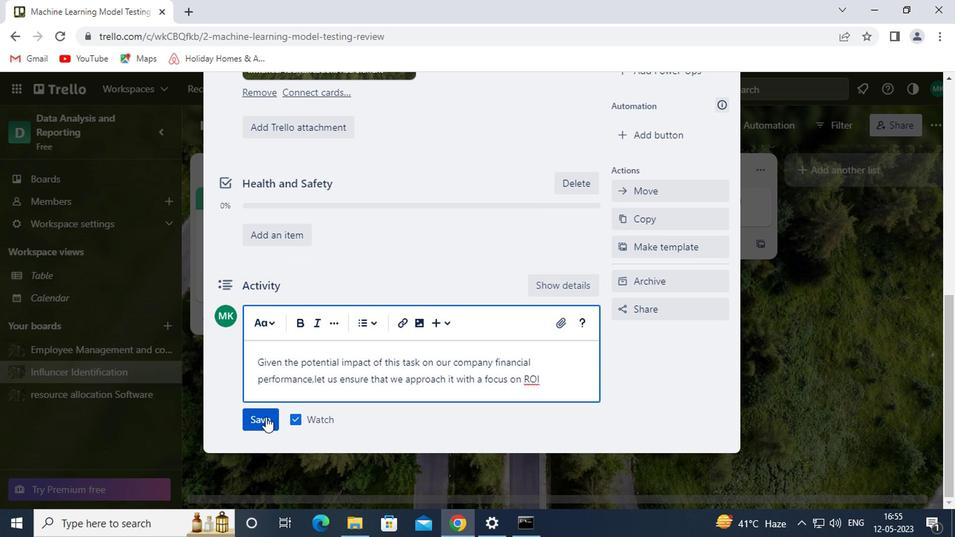 
Action: Mouse moved to (604, 395)
Screenshot: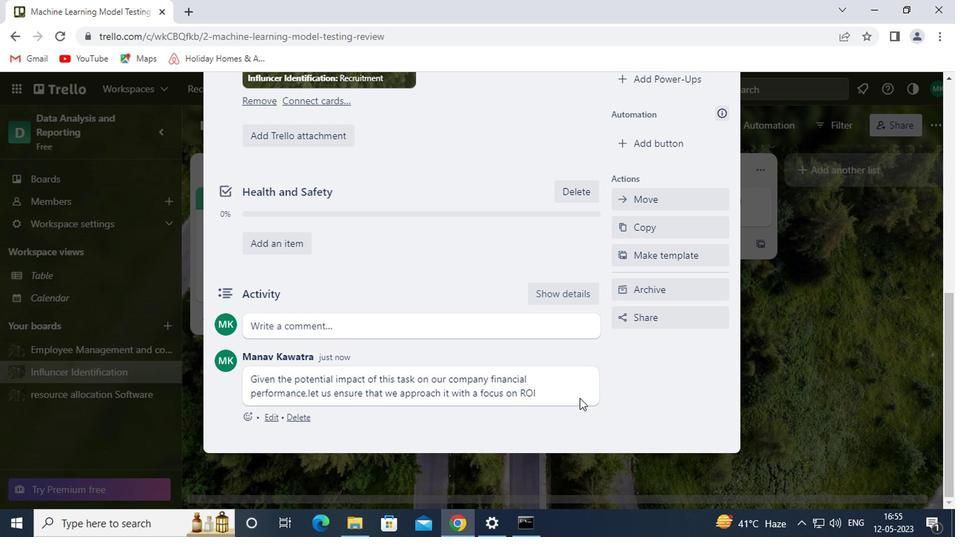 
Action: Mouse scrolled (604, 396) with delta (0, 0)
Screenshot: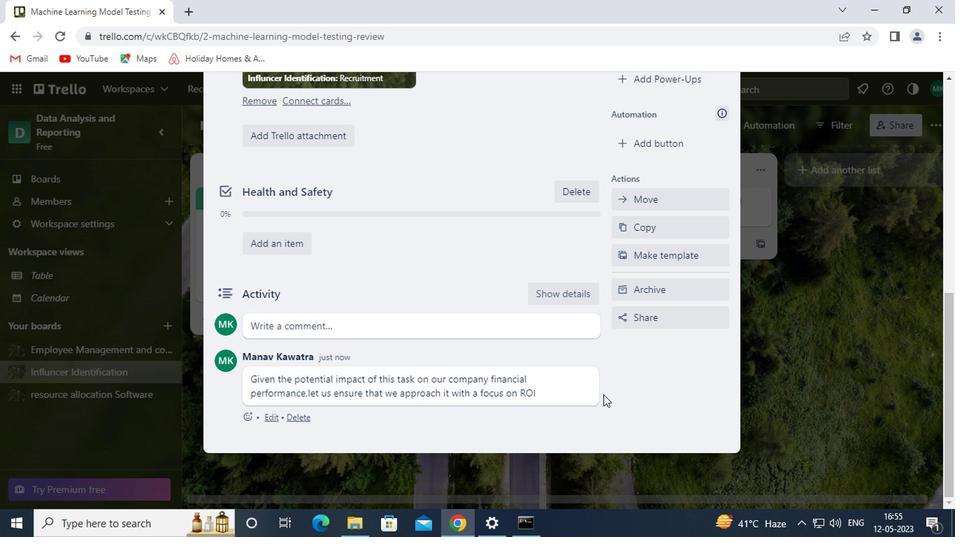 
Action: Mouse scrolled (604, 396) with delta (0, 0)
Screenshot: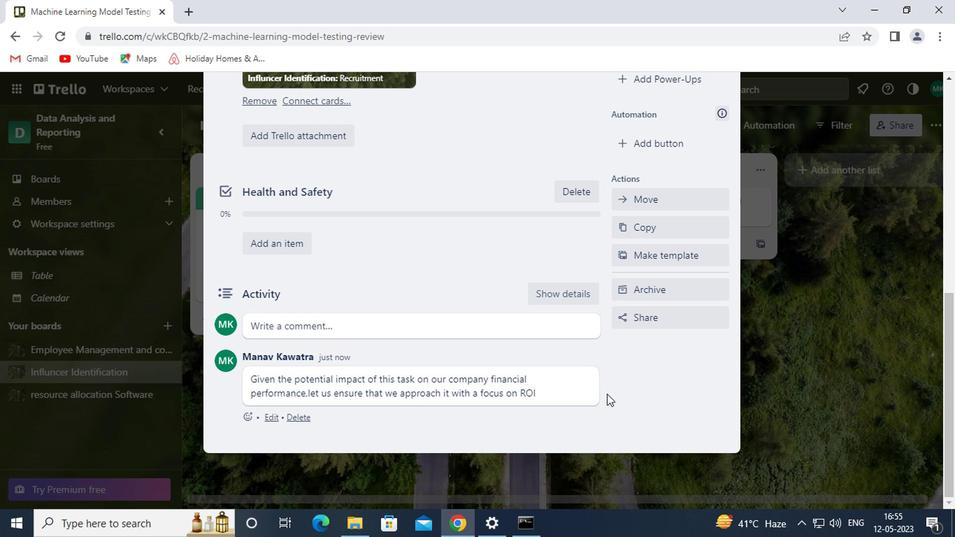 
Action: Mouse scrolled (604, 396) with delta (0, 0)
Screenshot: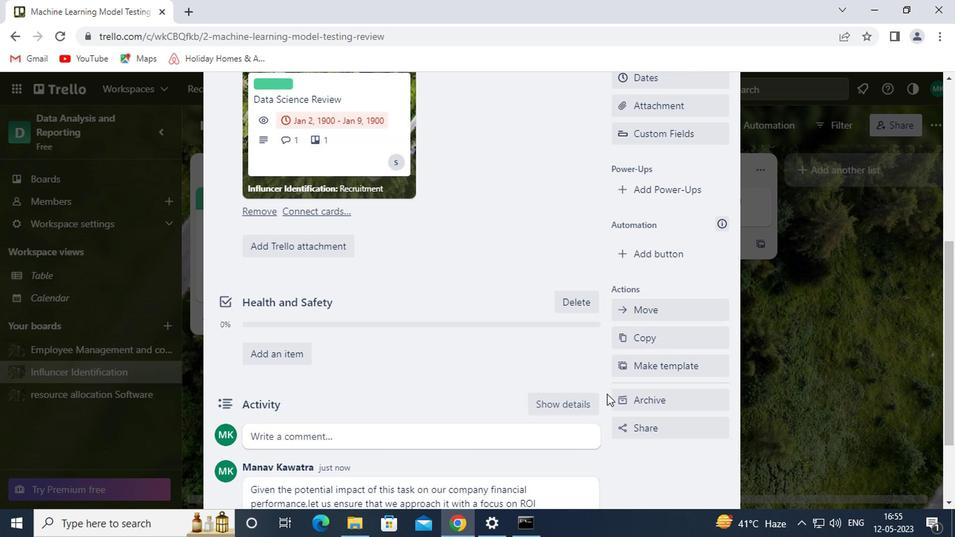 
Action: Mouse scrolled (604, 396) with delta (0, 0)
Screenshot: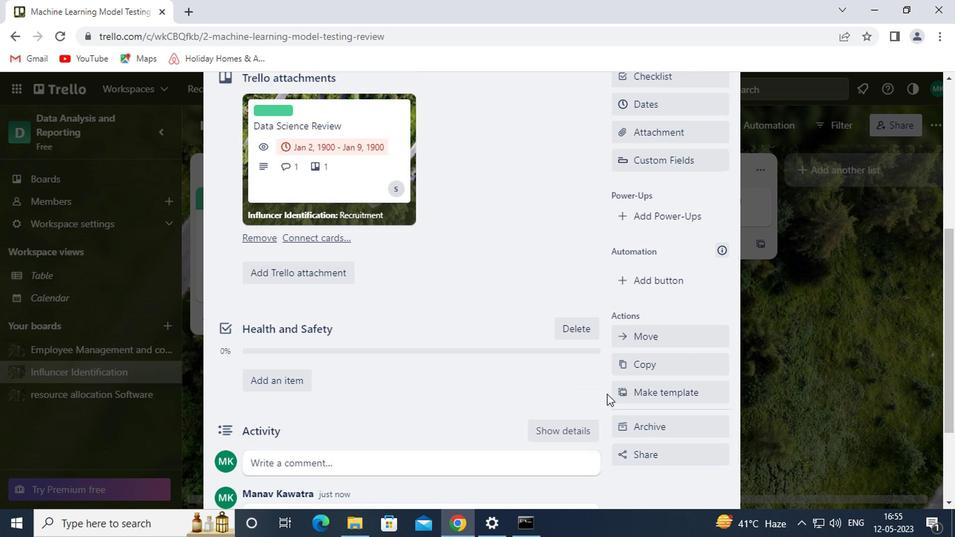 
Action: Mouse moved to (644, 243)
Screenshot: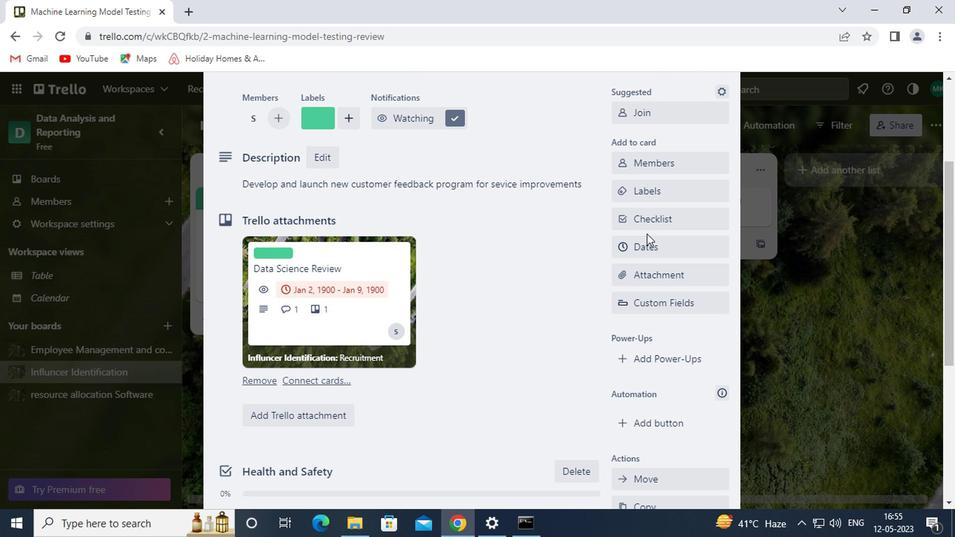 
Action: Mouse pressed left at (644, 243)
Screenshot: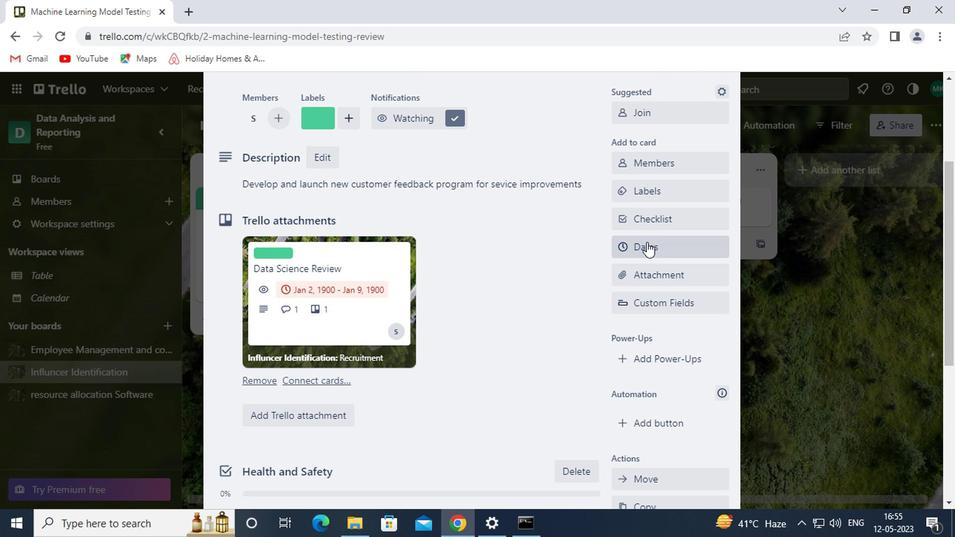 
Action: Mouse moved to (621, 382)
Screenshot: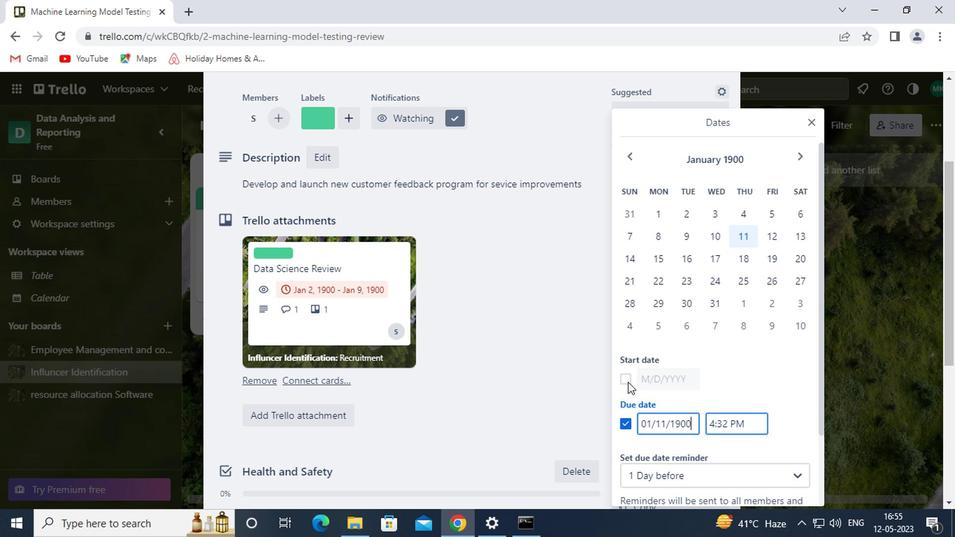 
Action: Mouse pressed left at (621, 382)
Screenshot: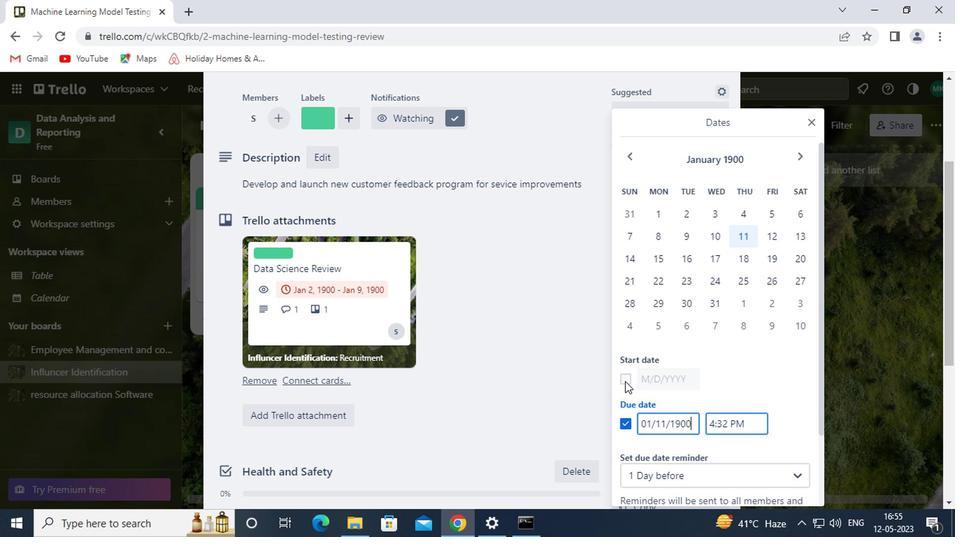 
Action: Mouse moved to (764, 217)
Screenshot: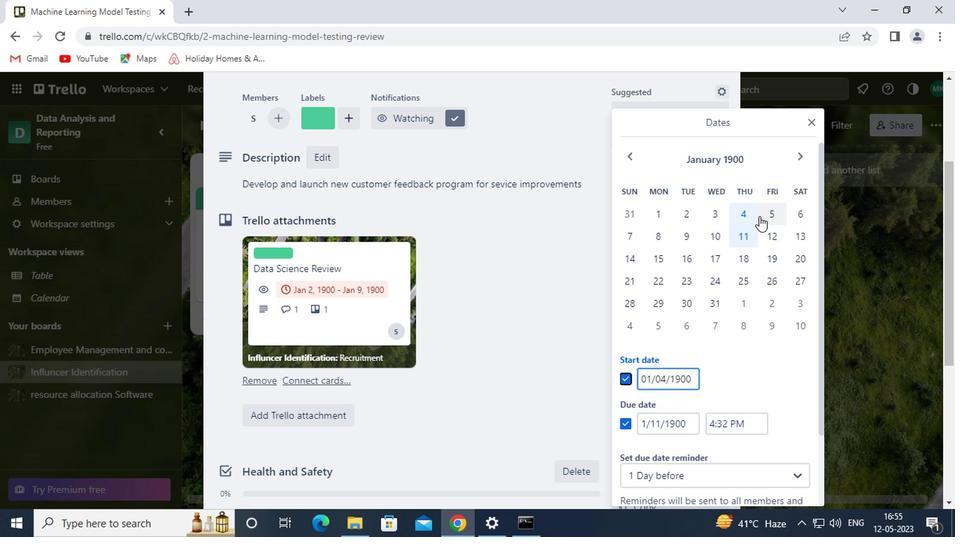 
Action: Mouse pressed left at (764, 217)
Screenshot: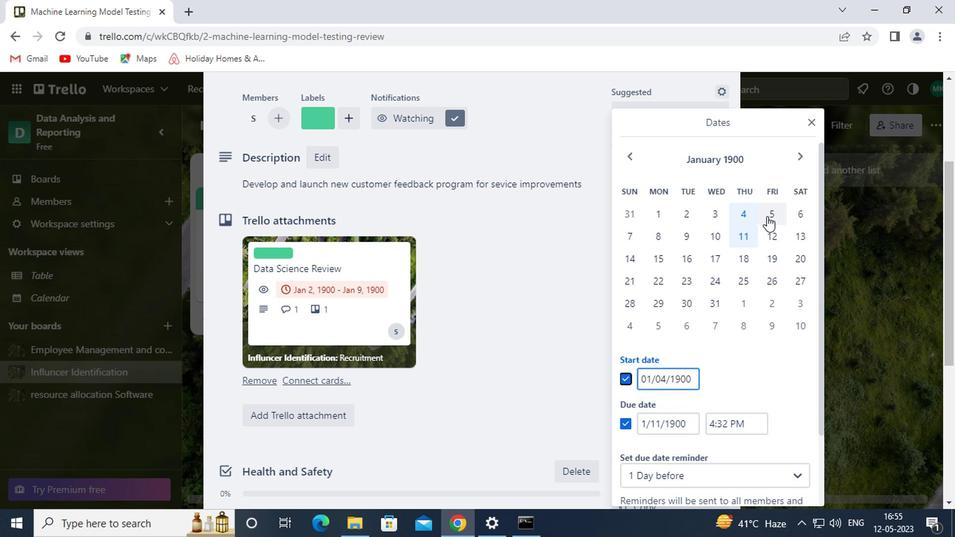 
Action: Mouse pressed left at (764, 217)
Screenshot: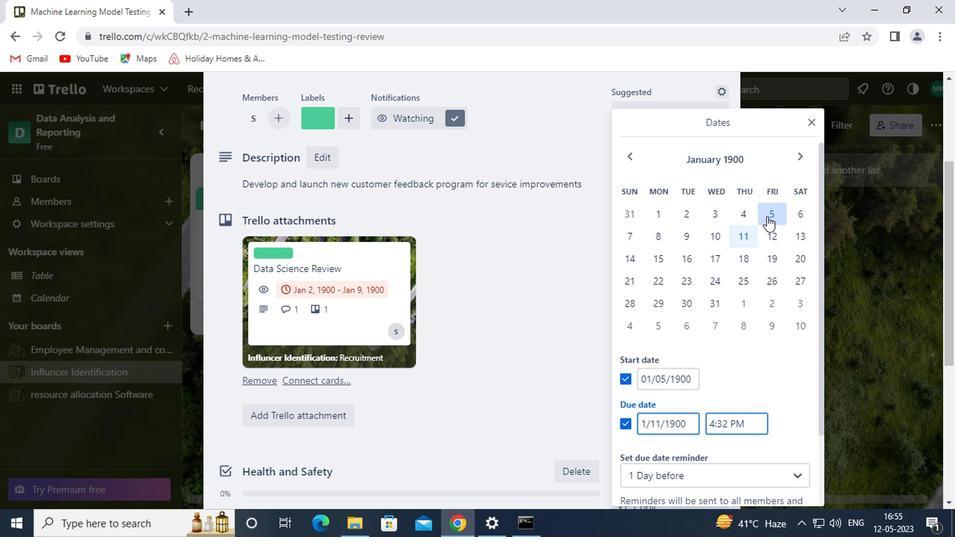 
Action: Mouse moved to (771, 293)
Screenshot: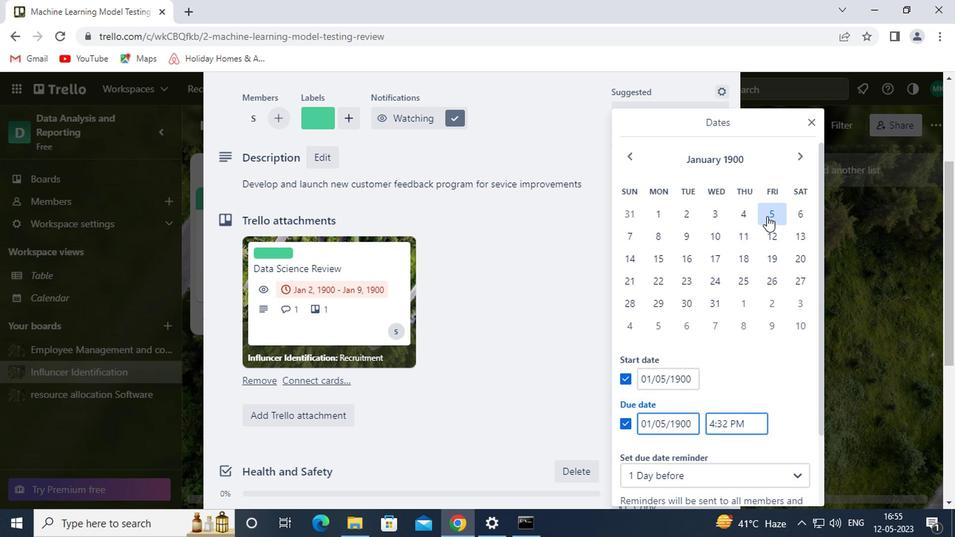 
Action: Mouse scrolled (771, 293) with delta (0, 0)
Screenshot: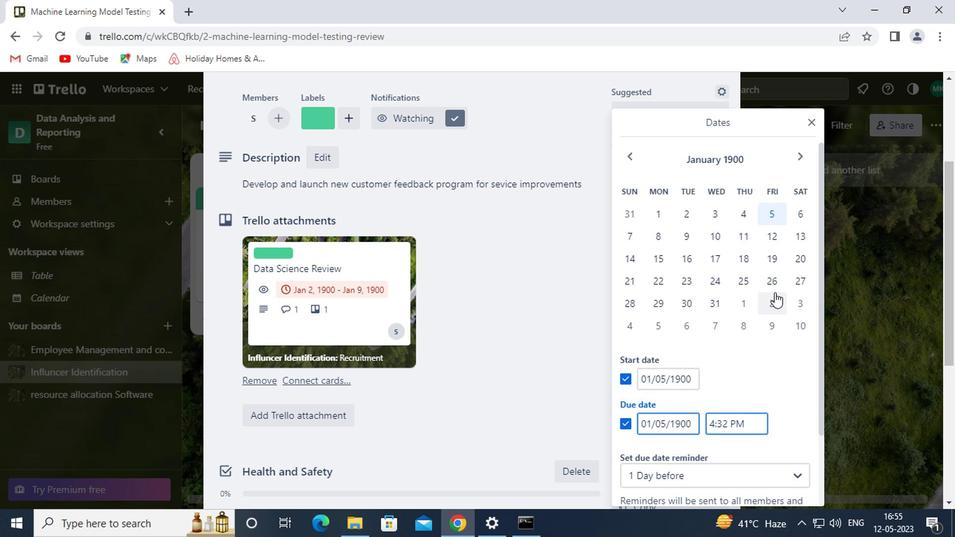 
Action: Mouse scrolled (771, 293) with delta (0, 0)
Screenshot: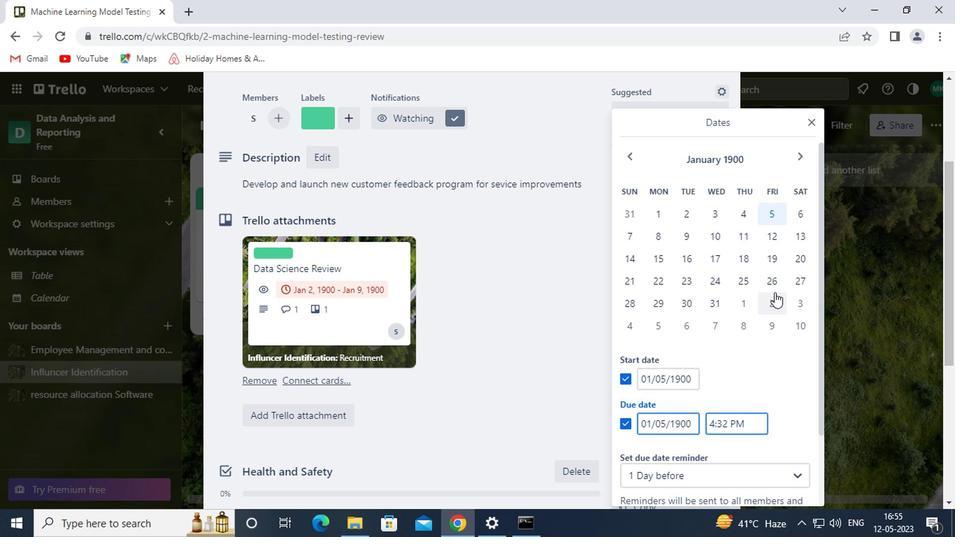
Action: Mouse moved to (771, 298)
Screenshot: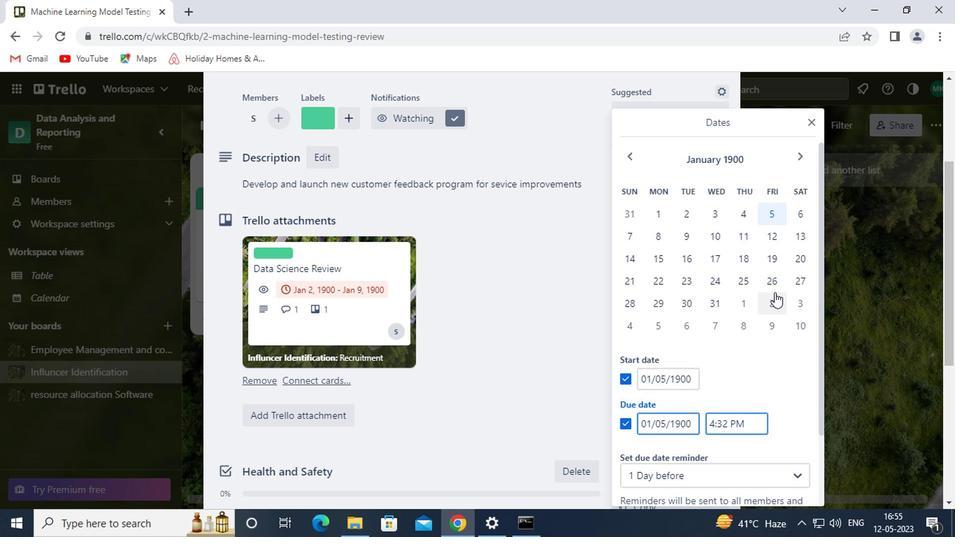 
Action: Mouse scrolled (771, 297) with delta (0, 0)
Screenshot: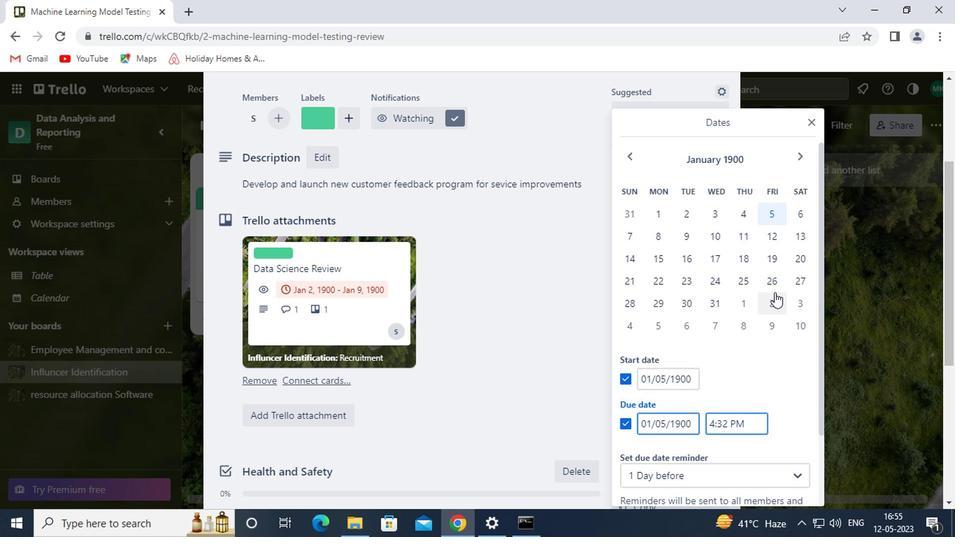 
Action: Mouse moved to (722, 454)
Screenshot: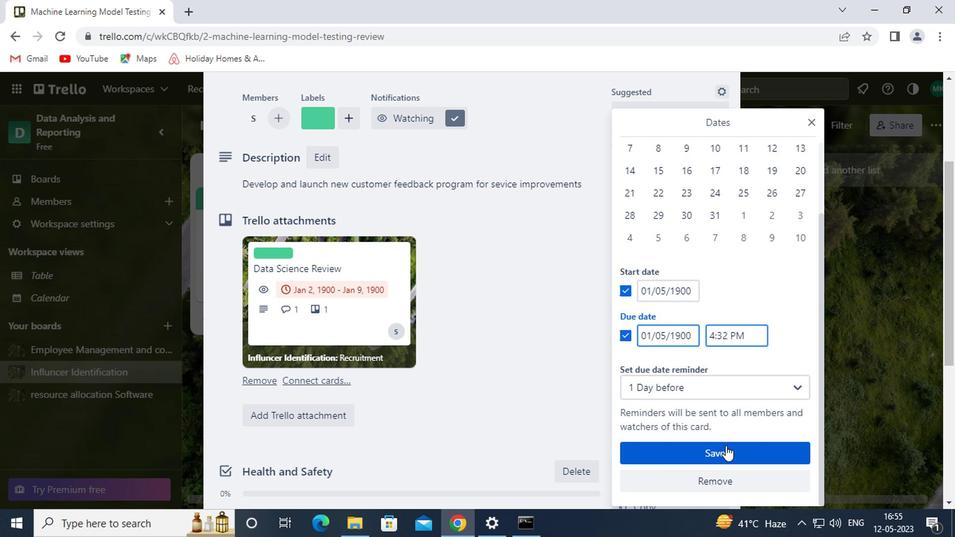 
Action: Mouse pressed left at (722, 454)
Screenshot: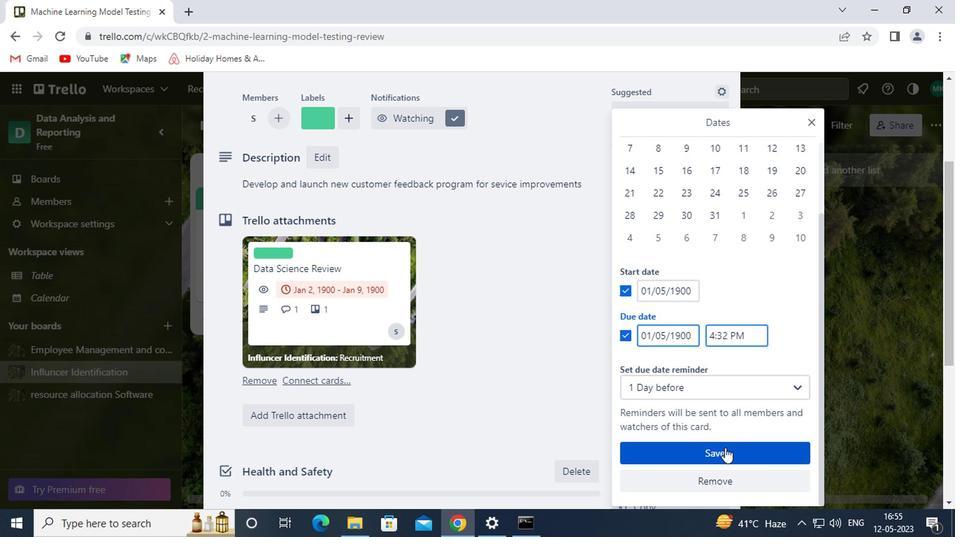 
Action: Mouse moved to (761, 357)
Screenshot: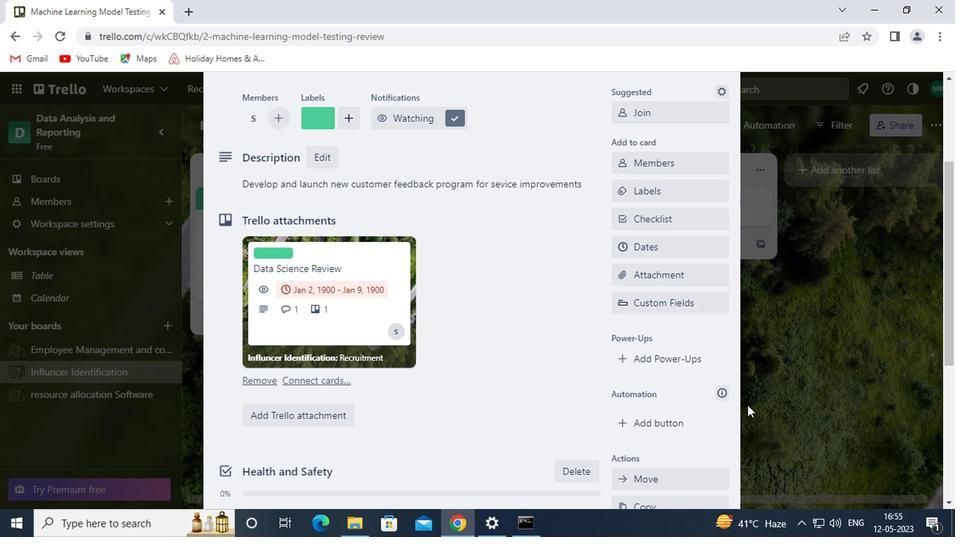 
Action: Mouse pressed left at (761, 357)
Screenshot: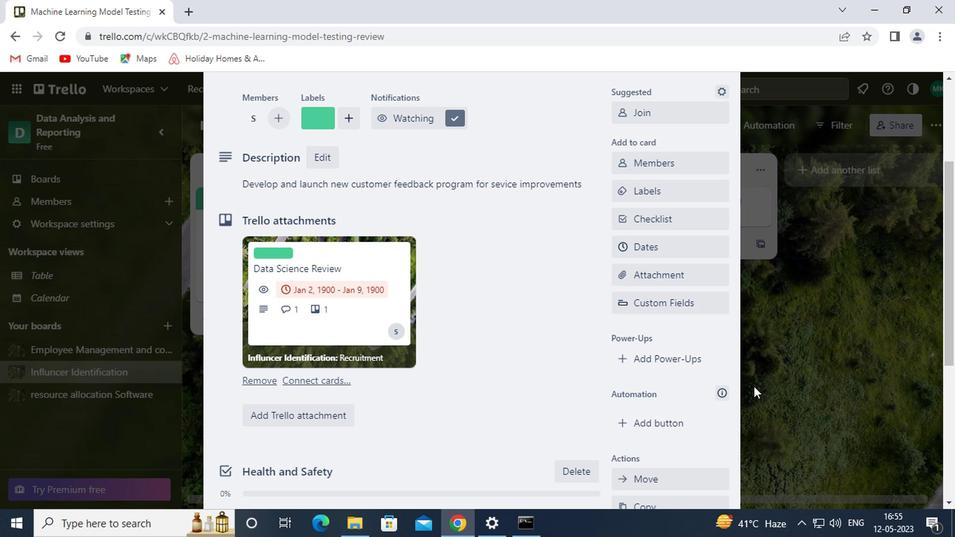 
